 Task: Change  the formatting of the data to Which is Greater than 10 In conditional formating, put the option 'Red Text. 'add another formatting option Format As Table, insert the option Light Gray, Table style light 1 In the sheet   Pinnacle Sales review book
Action: Mouse moved to (45, 169)
Screenshot: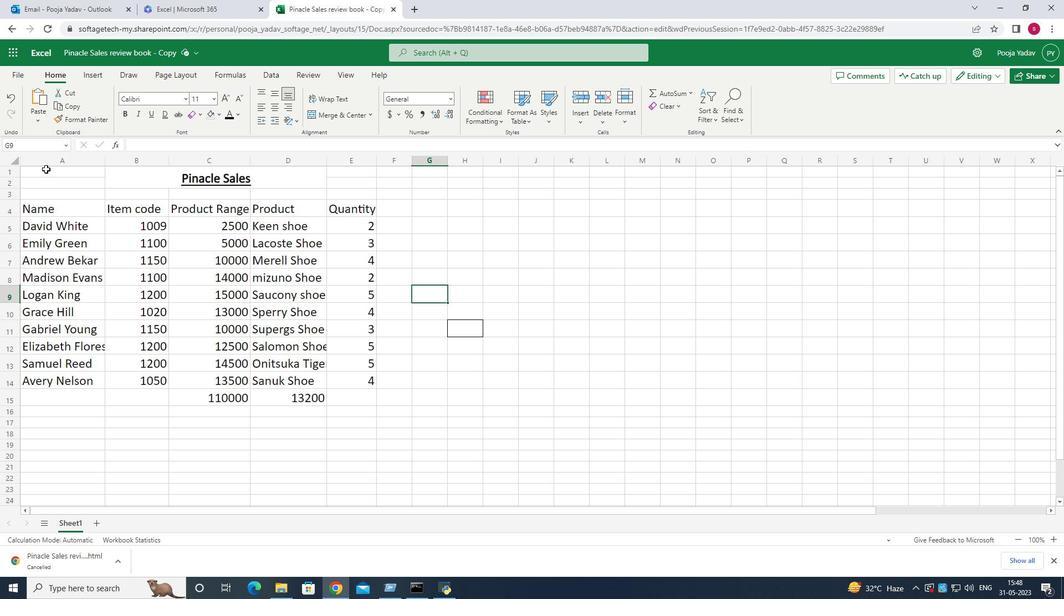 
Action: Mouse pressed left at (45, 169)
Screenshot: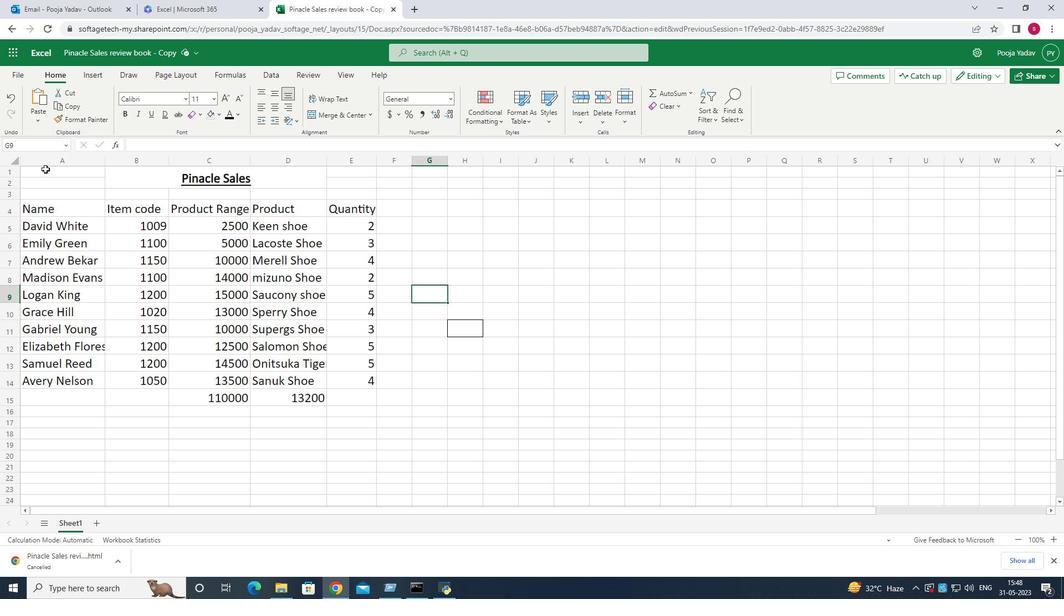 
Action: Mouse moved to (44, 169)
Screenshot: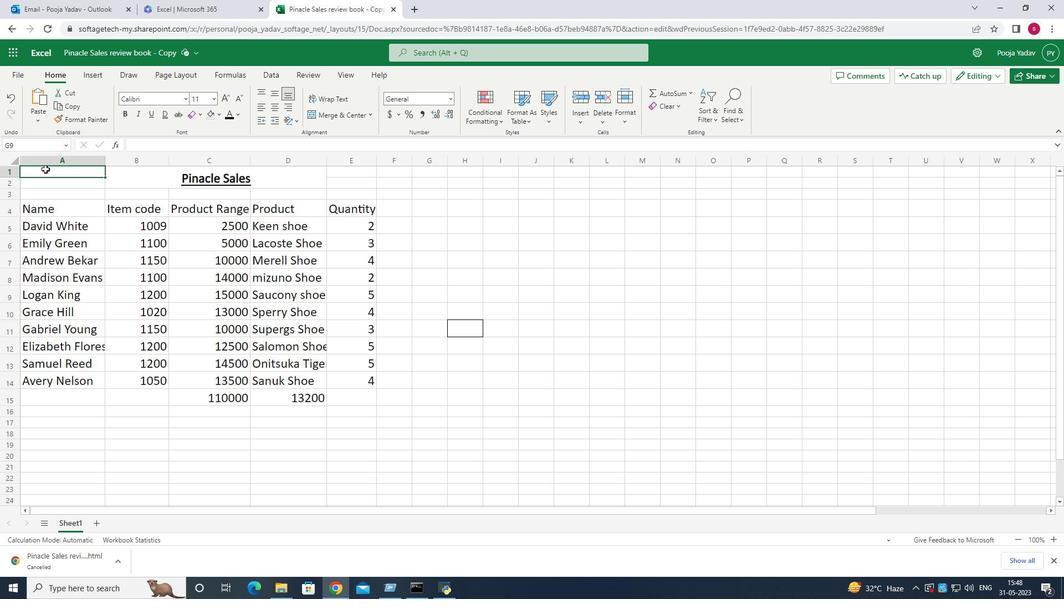 
Action: Mouse pressed left at (44, 169)
Screenshot: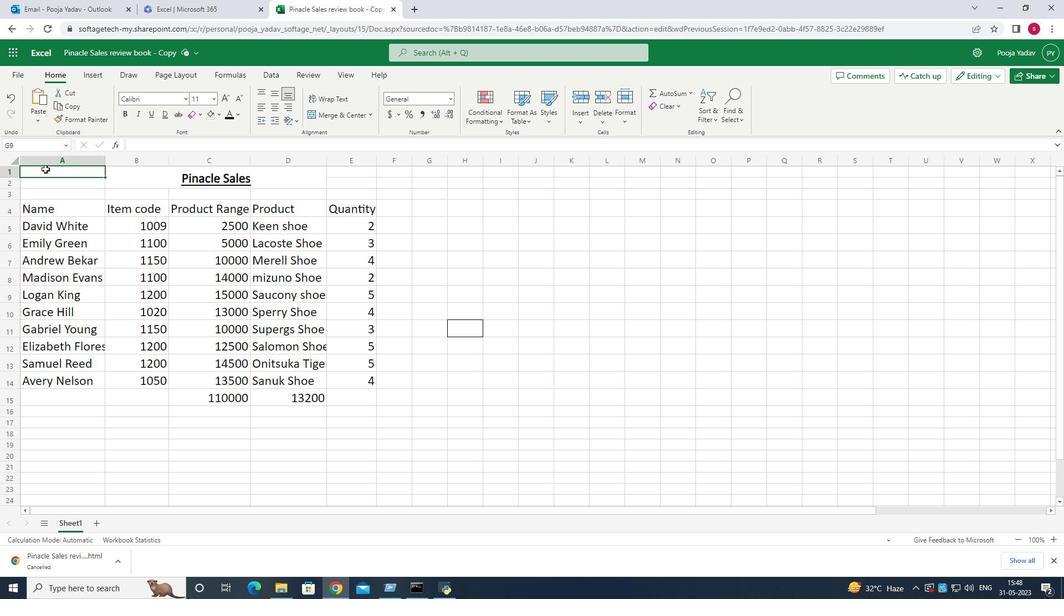 
Action: Mouse moved to (232, 112)
Screenshot: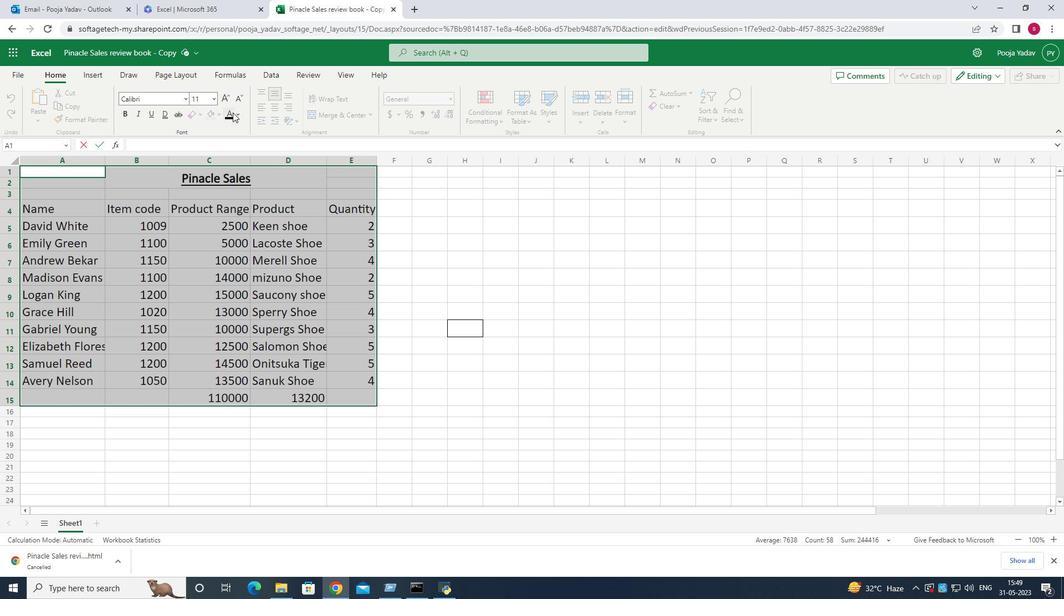 
Action: Mouse pressed left at (232, 112)
Screenshot: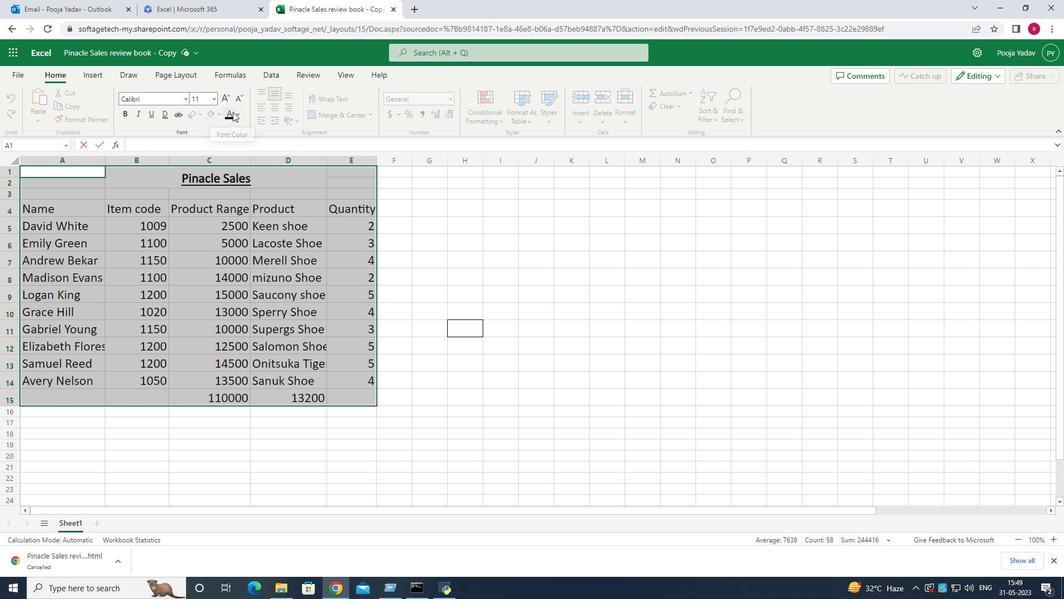 
Action: Mouse moved to (233, 112)
Screenshot: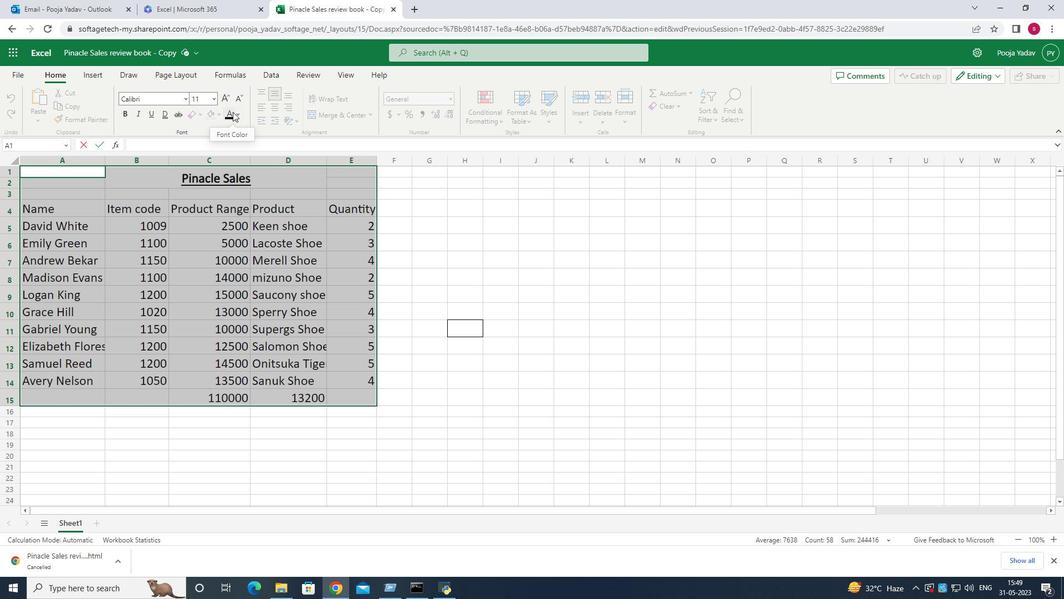 
Action: Mouse pressed left at (233, 112)
Screenshot: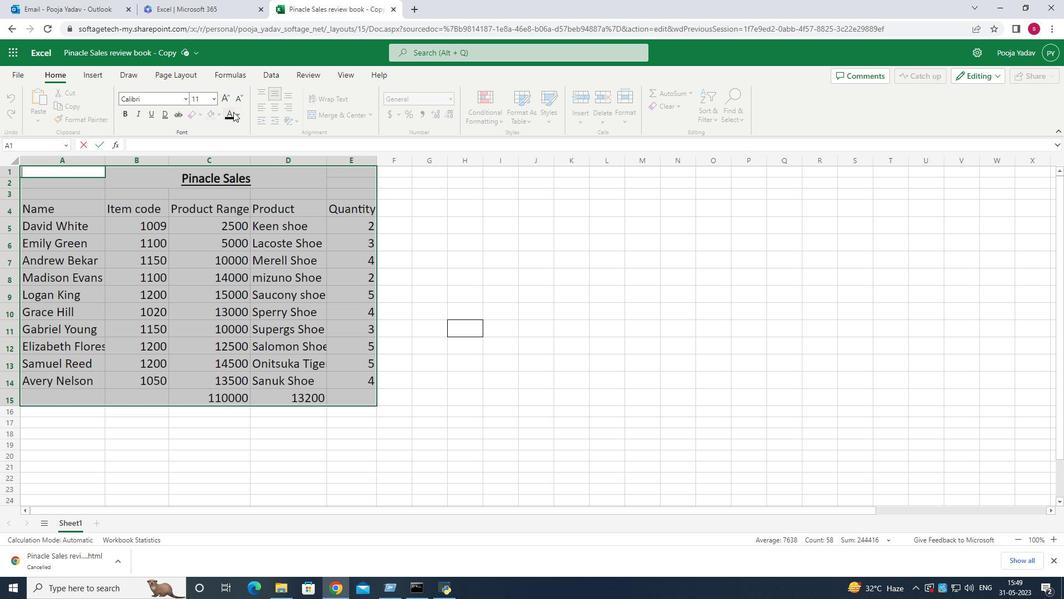 
Action: Mouse pressed left at (233, 112)
Screenshot: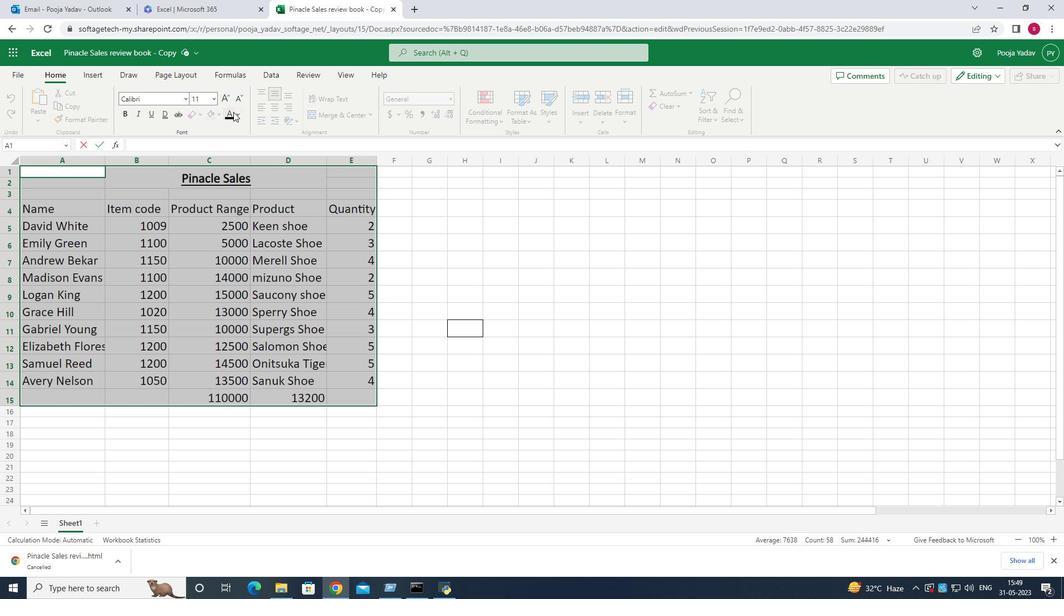 
Action: Mouse moved to (427, 218)
Screenshot: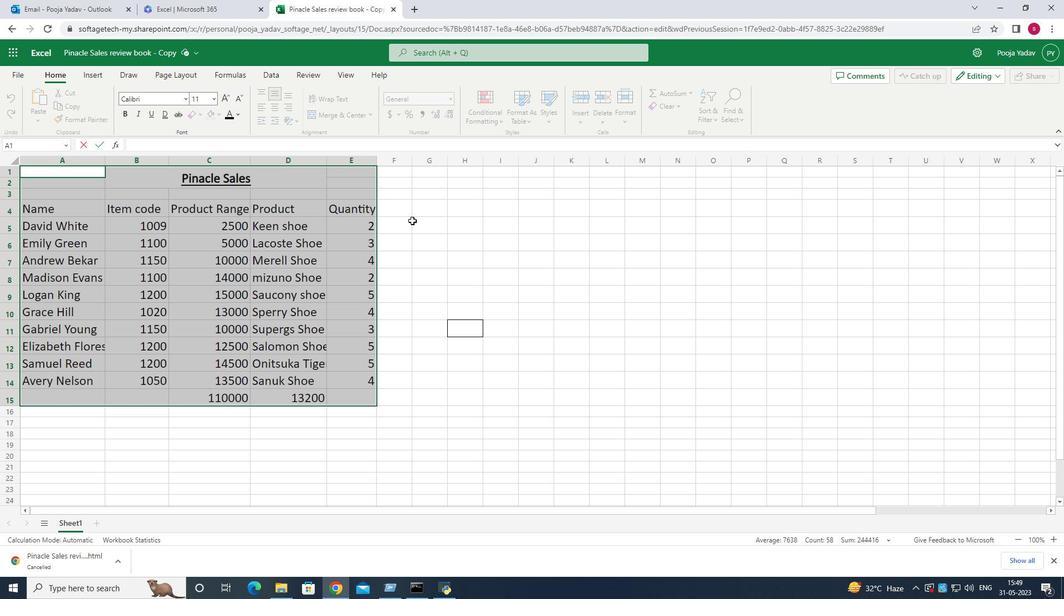 
Action: Mouse pressed left at (427, 218)
Screenshot: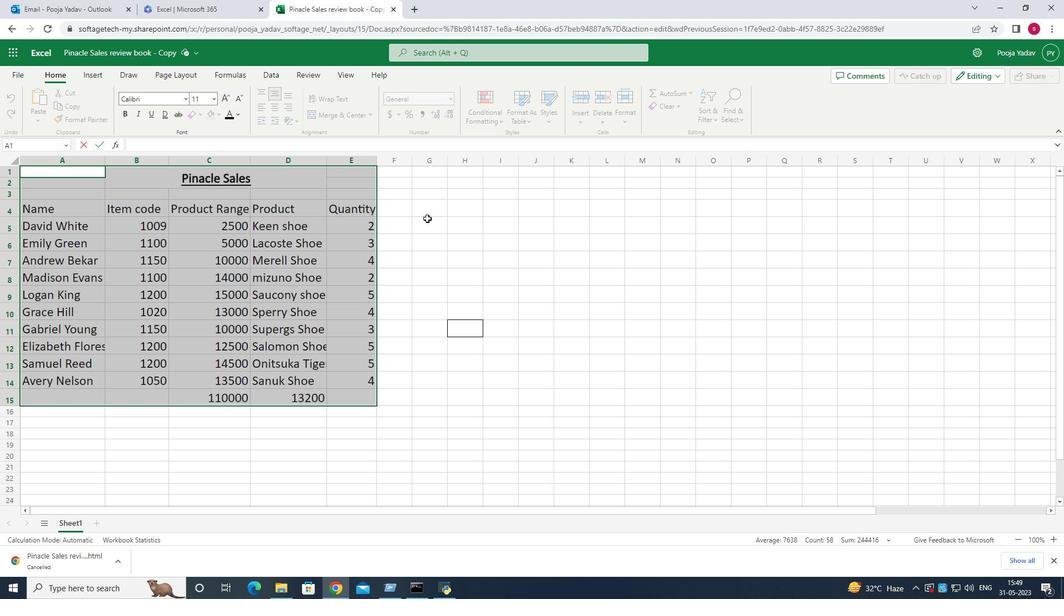 
Action: Mouse moved to (79, 171)
Screenshot: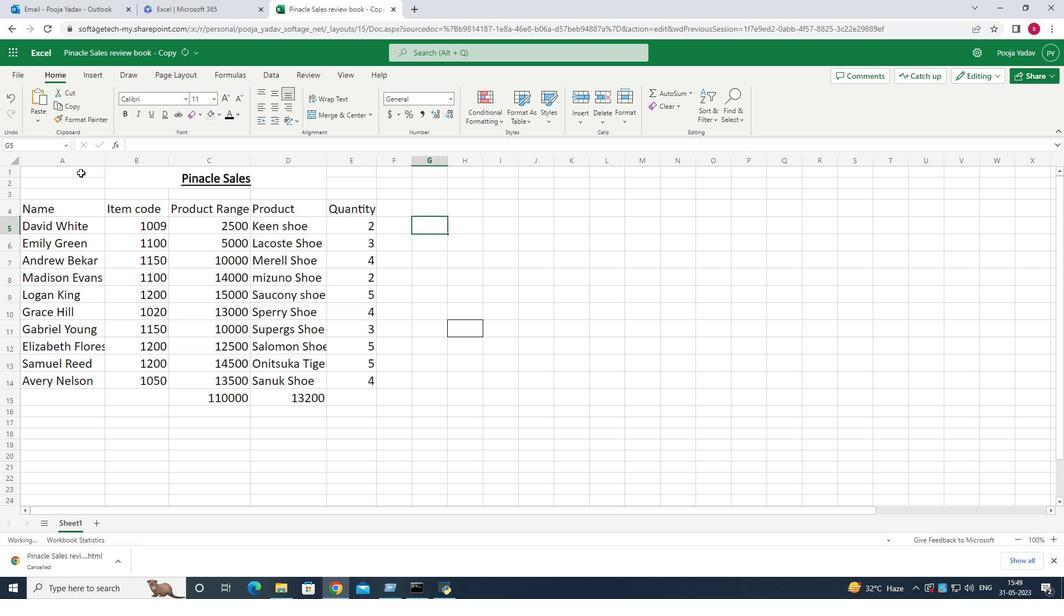 
Action: Mouse pressed left at (79, 171)
Screenshot: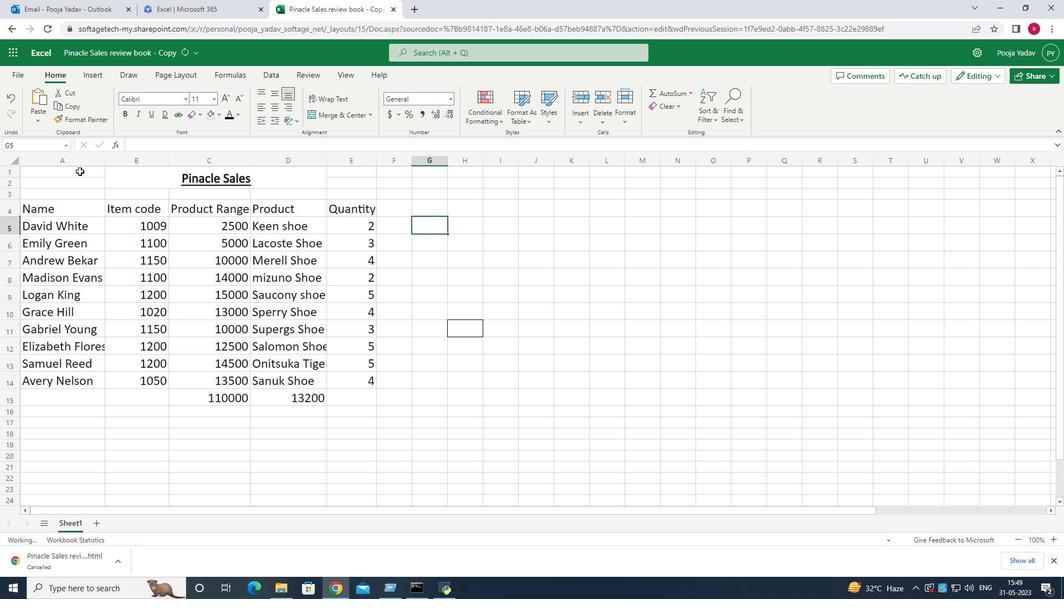 
Action: Mouse moved to (220, 112)
Screenshot: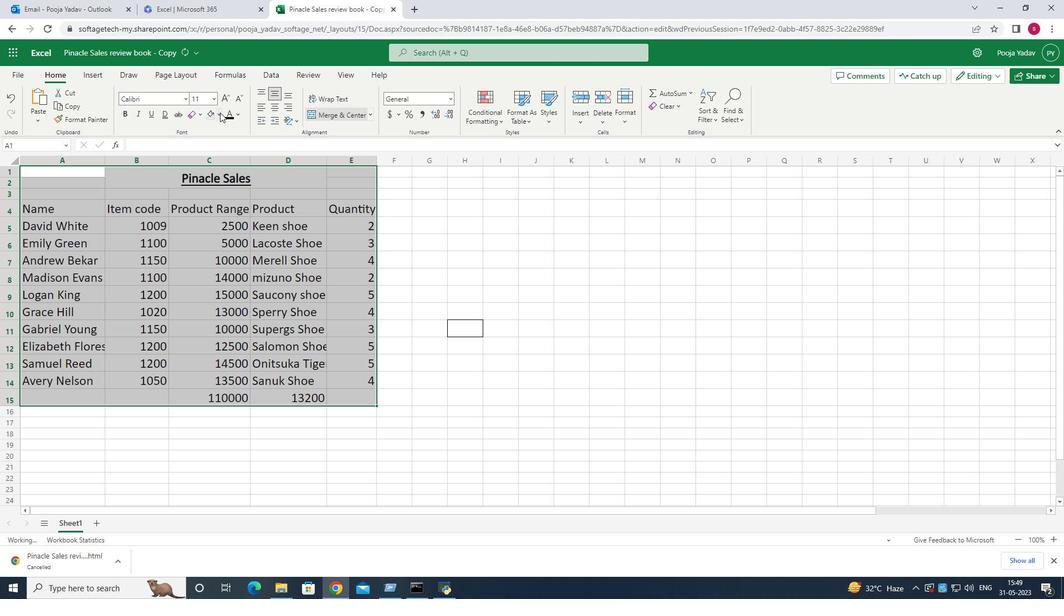 
Action: Mouse pressed left at (220, 112)
Screenshot: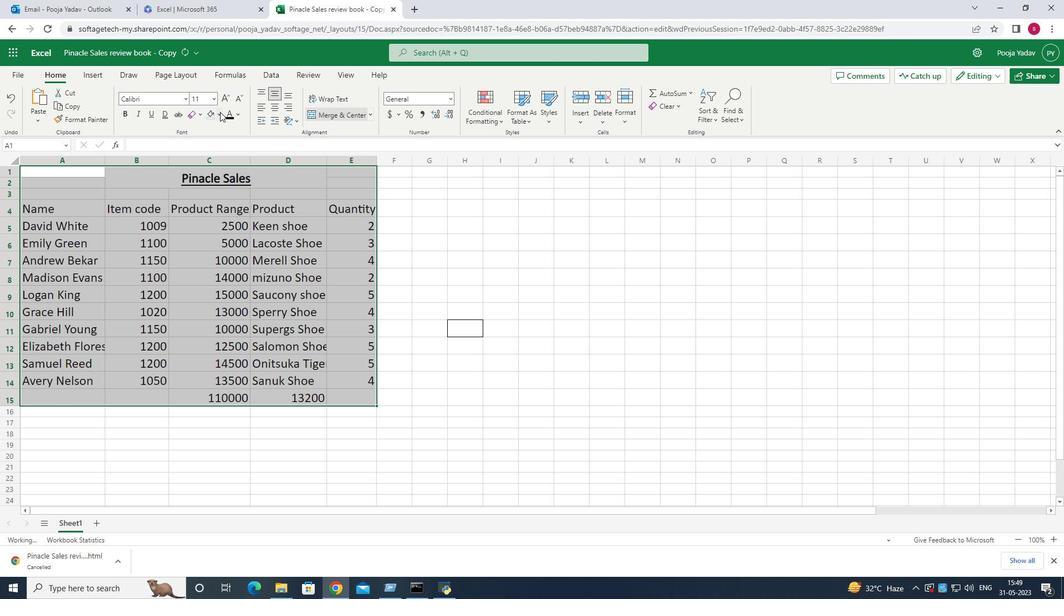 
Action: Mouse moved to (235, 113)
Screenshot: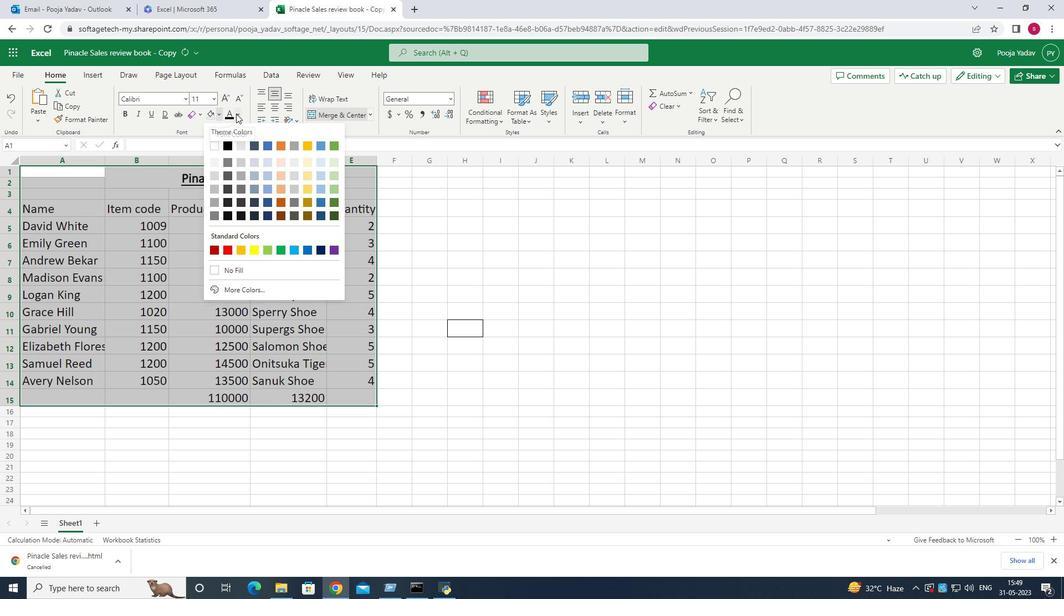 
Action: Mouse pressed left at (235, 113)
Screenshot: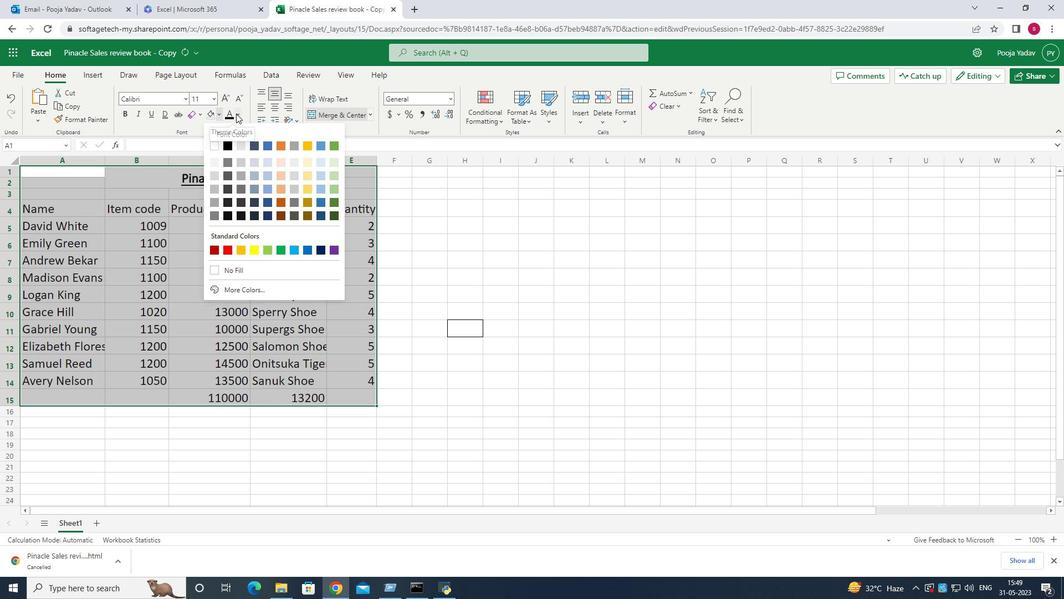 
Action: Mouse moved to (244, 268)
Screenshot: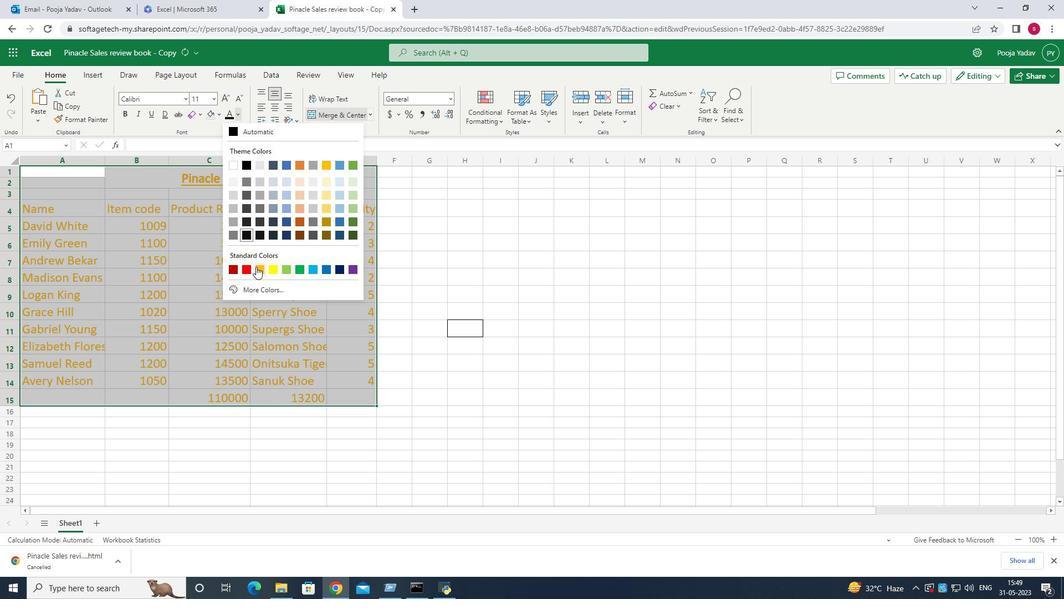 
Action: Mouse pressed left at (244, 268)
Screenshot: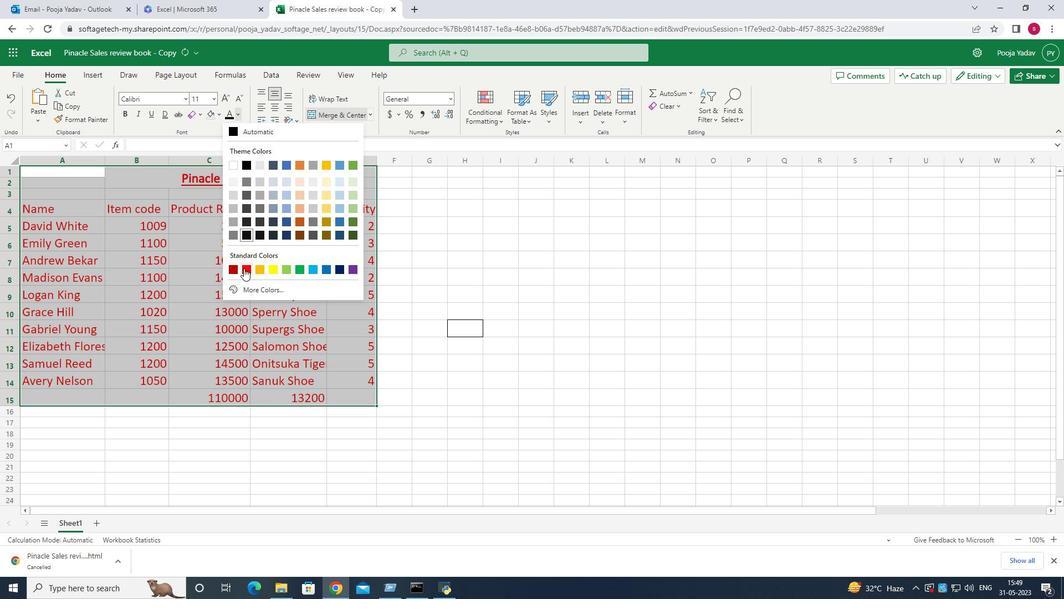 
Action: Mouse moved to (197, 113)
Screenshot: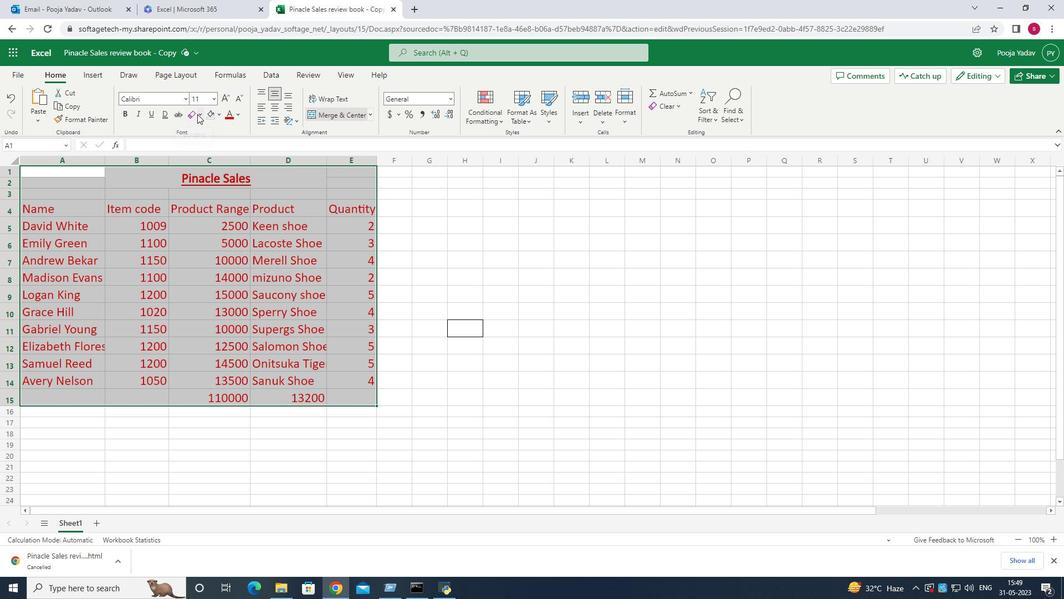 
Action: Mouse pressed left at (197, 113)
Screenshot: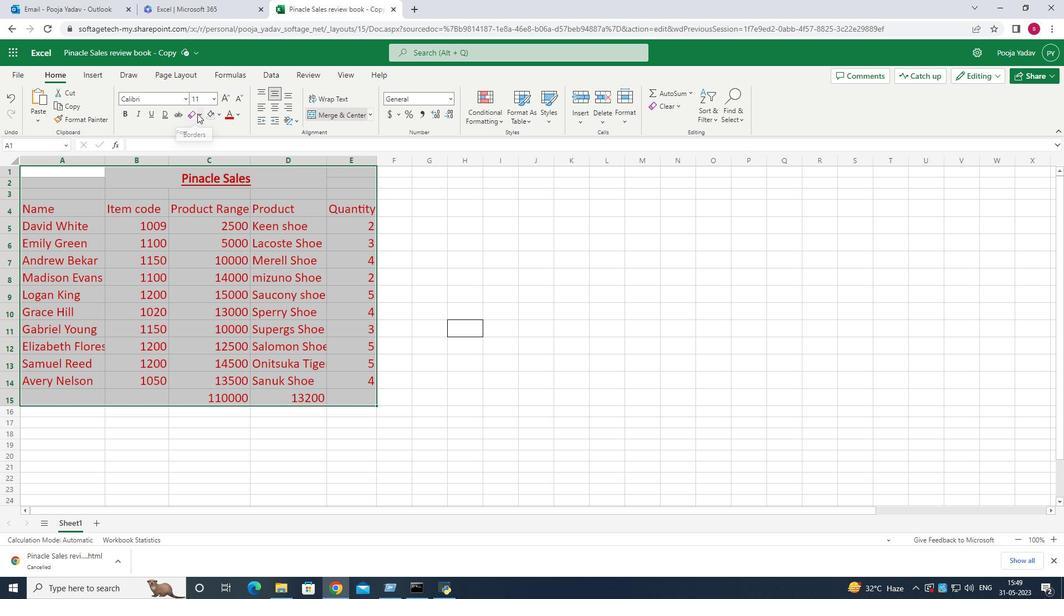 
Action: Mouse moved to (377, 135)
Screenshot: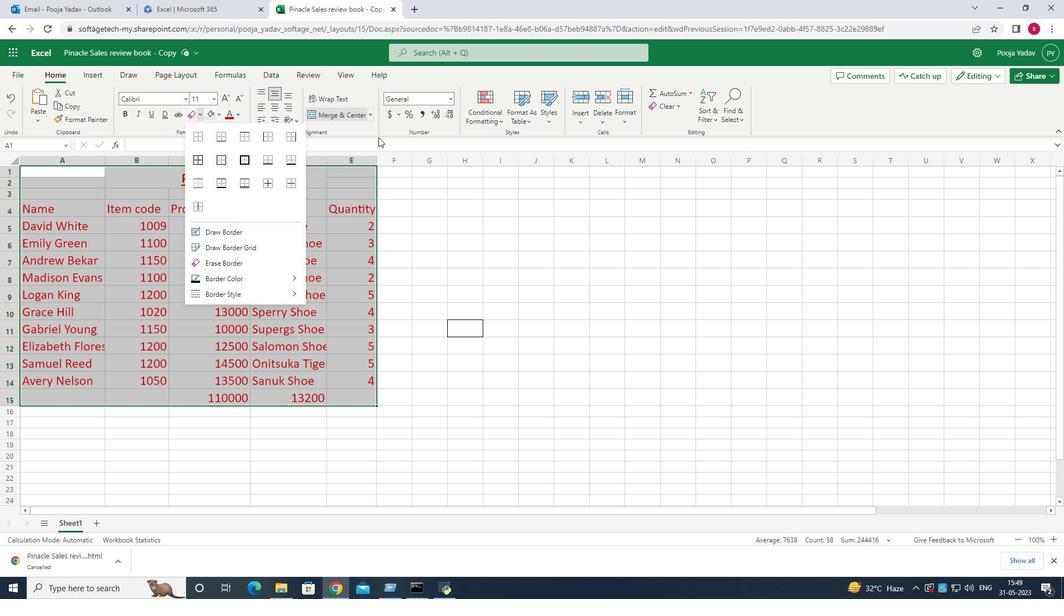 
Action: Mouse pressed left at (377, 135)
Screenshot: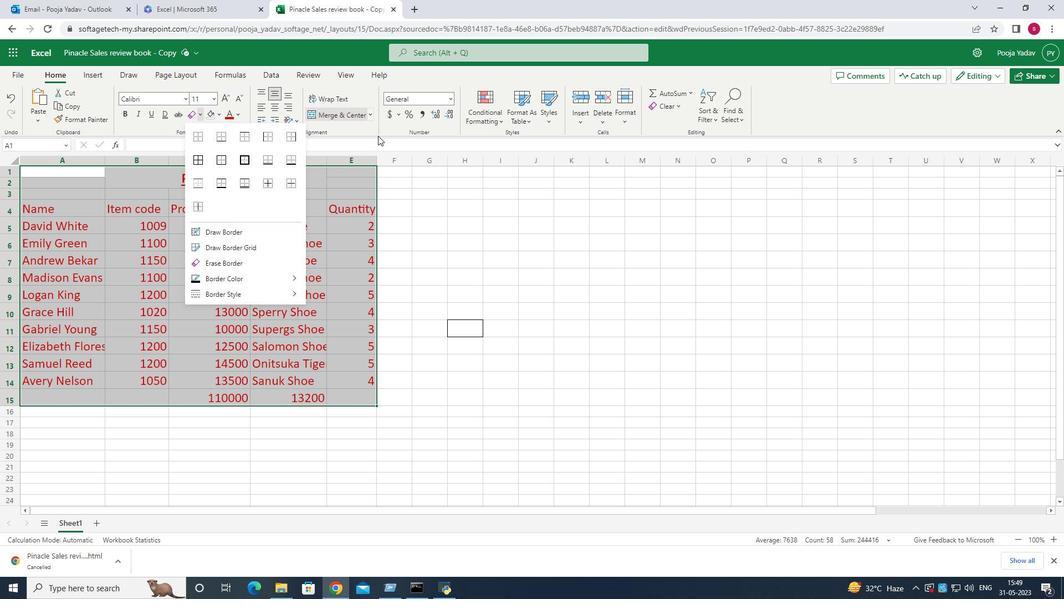 
Action: Mouse moved to (201, 111)
Screenshot: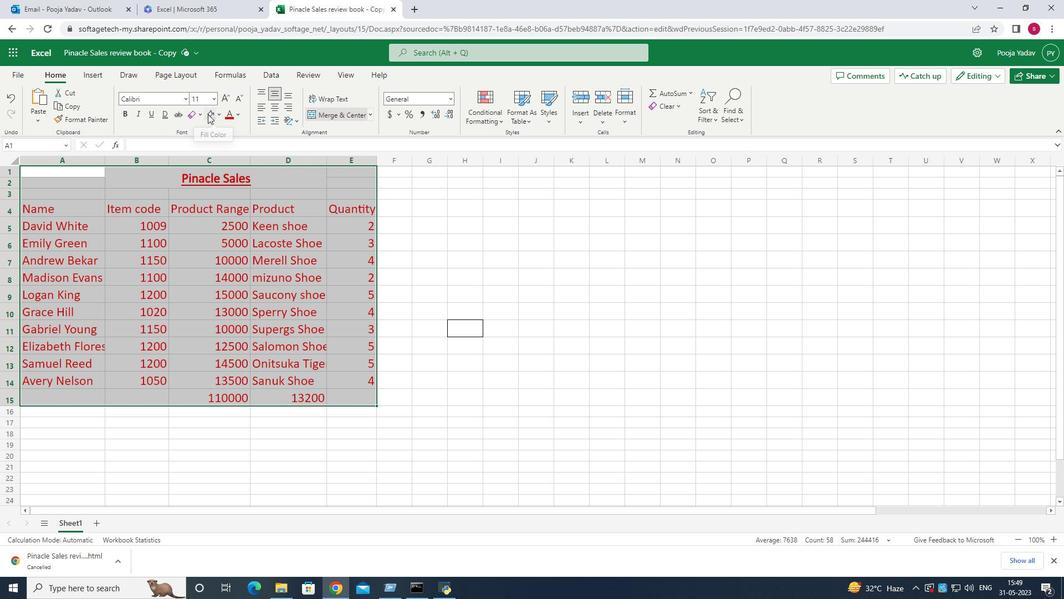 
Action: Mouse pressed left at (201, 111)
Screenshot: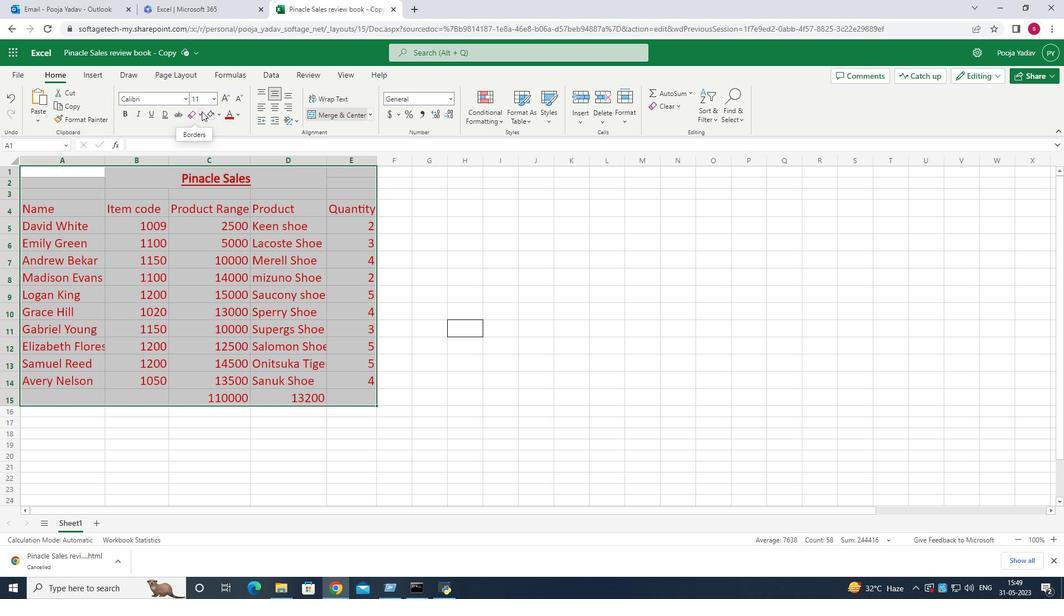 
Action: Mouse moved to (341, 137)
Screenshot: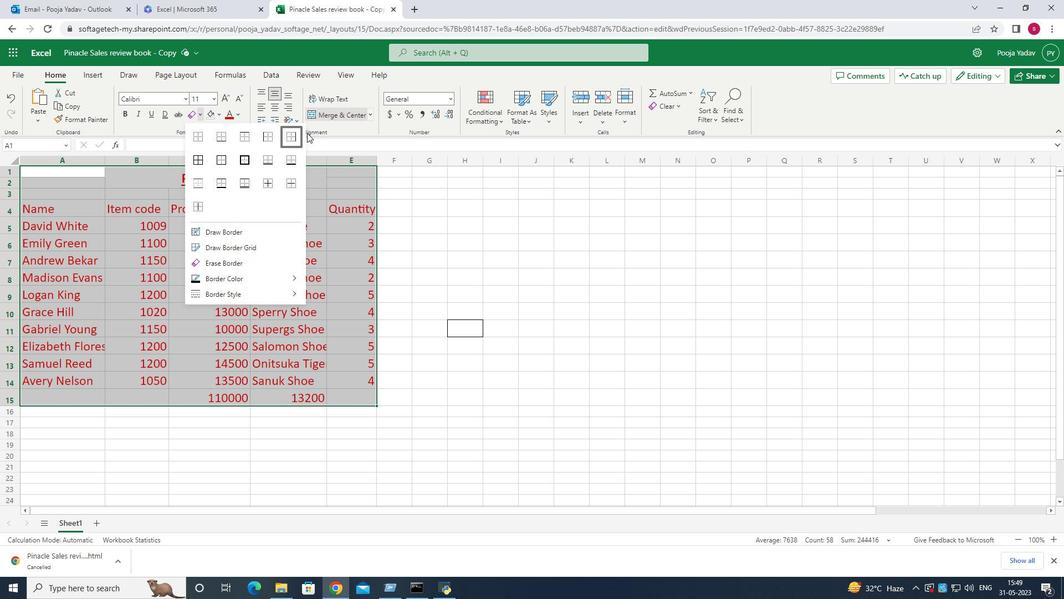 
Action: Mouse pressed left at (341, 137)
Screenshot: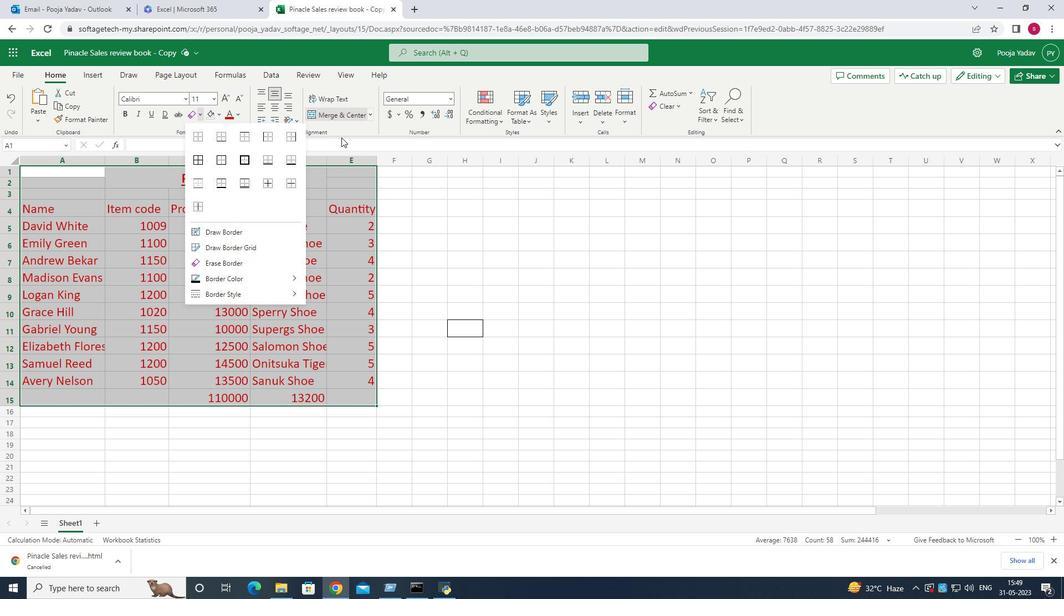 
Action: Mouse moved to (215, 114)
Screenshot: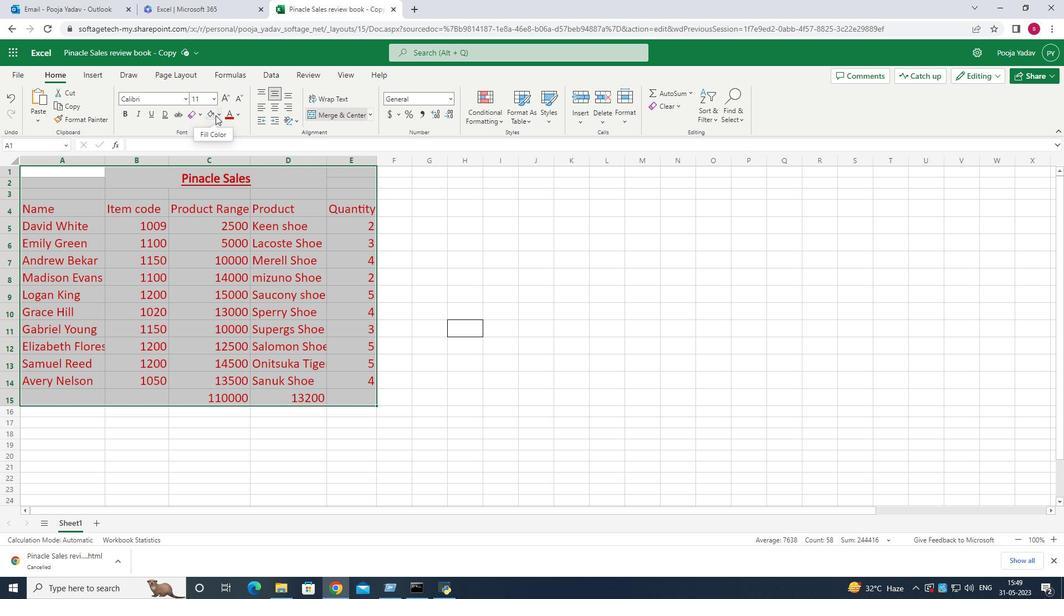 
Action: Mouse pressed left at (215, 114)
Screenshot: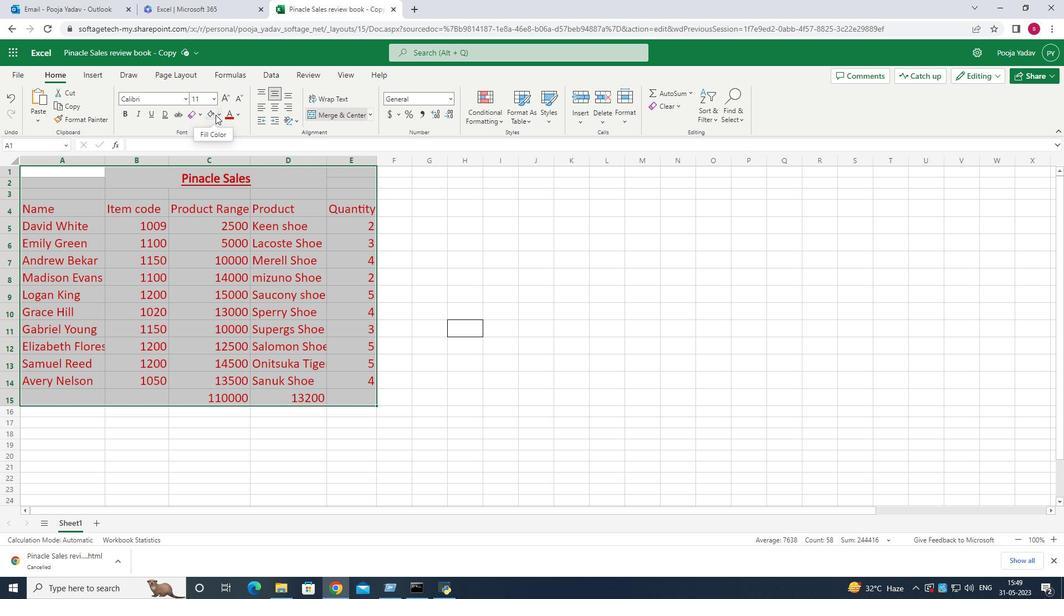 
Action: Mouse moved to (212, 173)
Screenshot: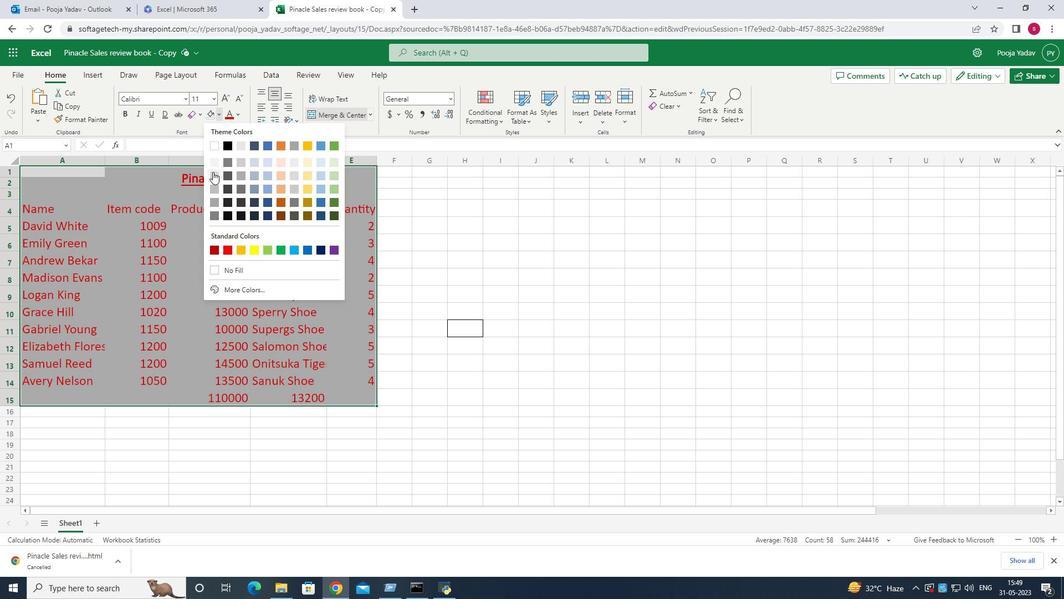 
Action: Mouse pressed left at (212, 173)
Screenshot: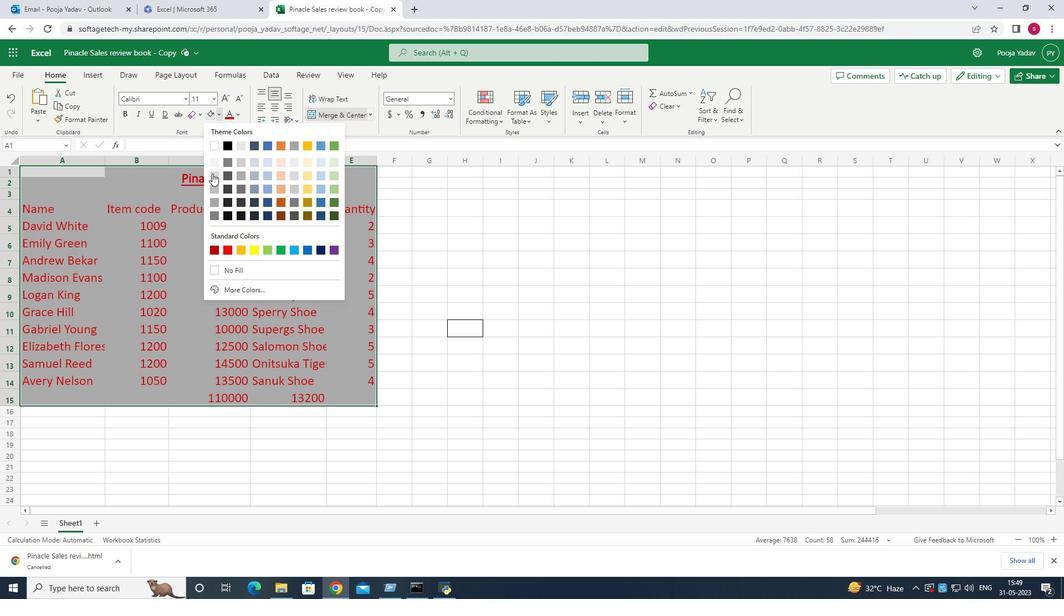 
Action: Mouse moved to (217, 111)
Screenshot: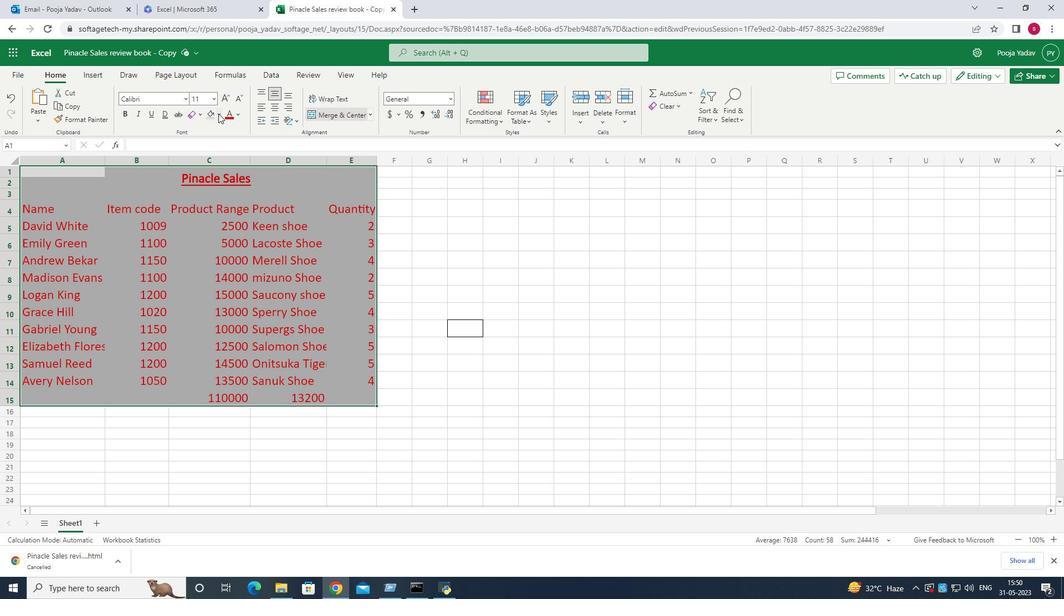 
Action: Mouse pressed left at (217, 111)
Screenshot: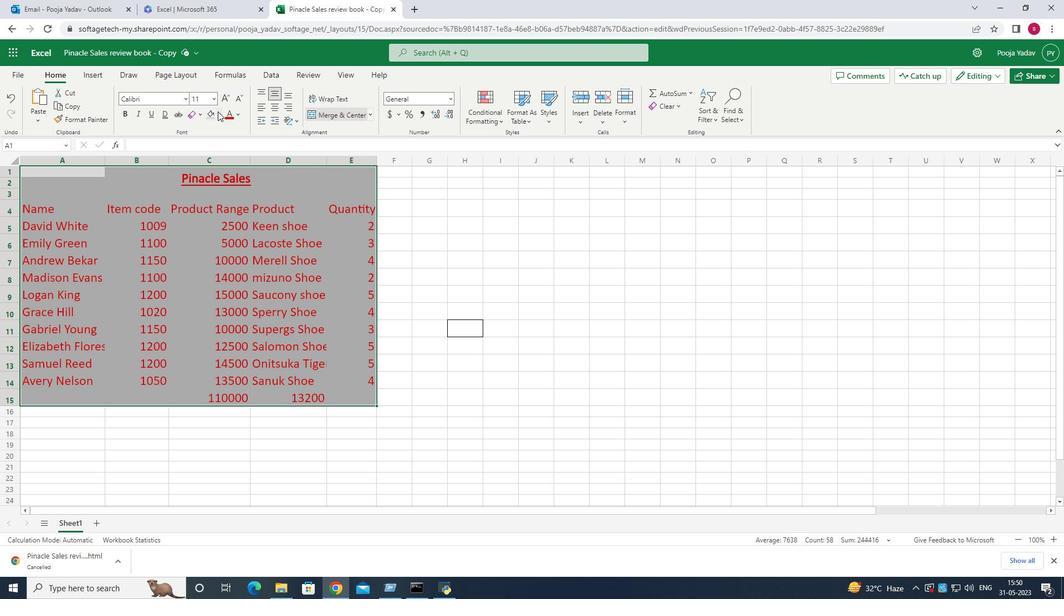 
Action: Mouse moved to (217, 160)
Screenshot: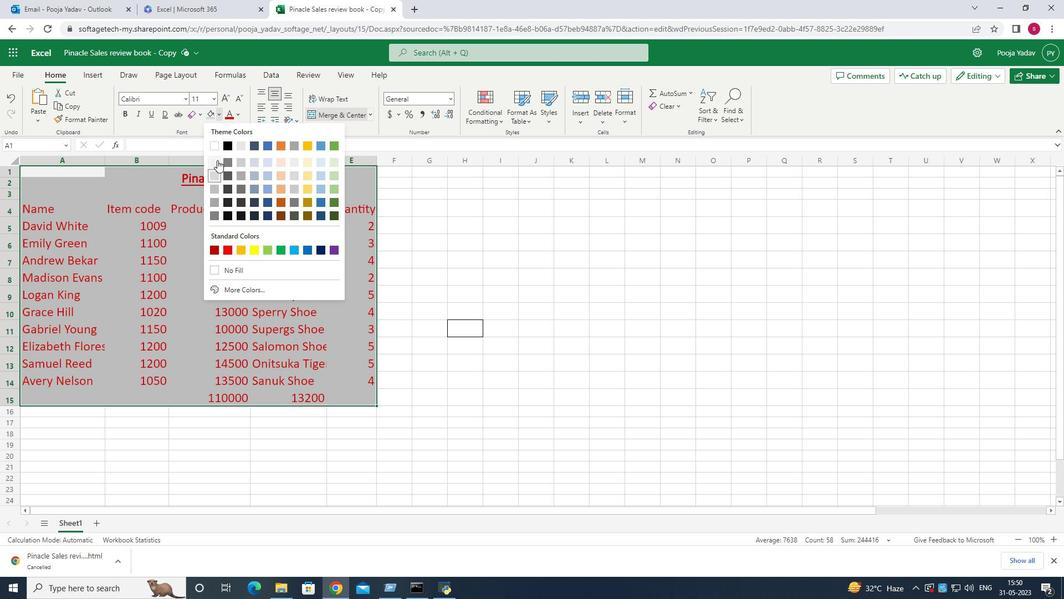 
Action: Mouse pressed left at (217, 160)
Screenshot: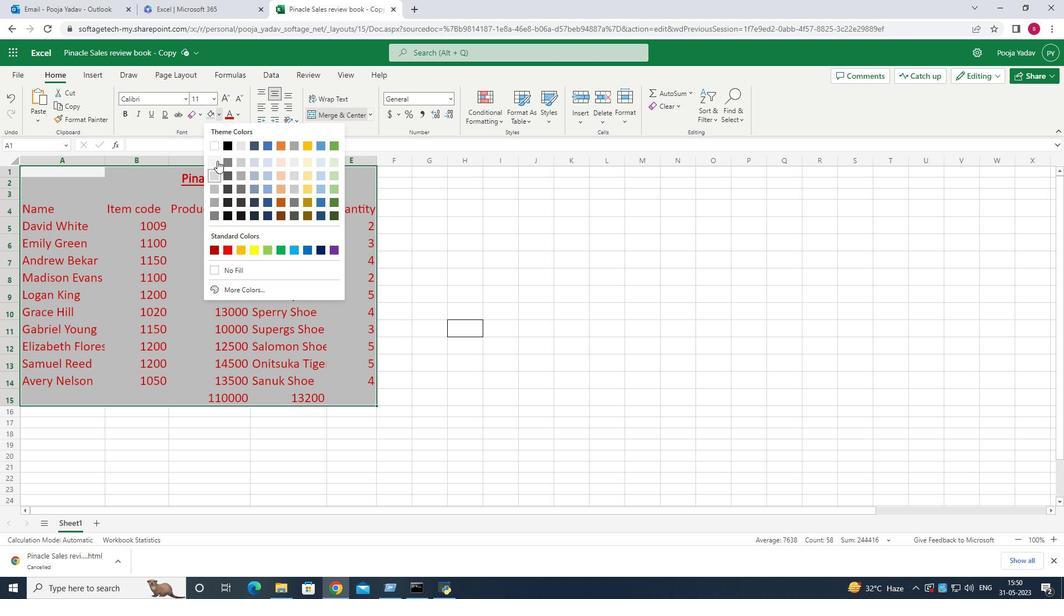 
Action: Mouse moved to (287, 189)
Screenshot: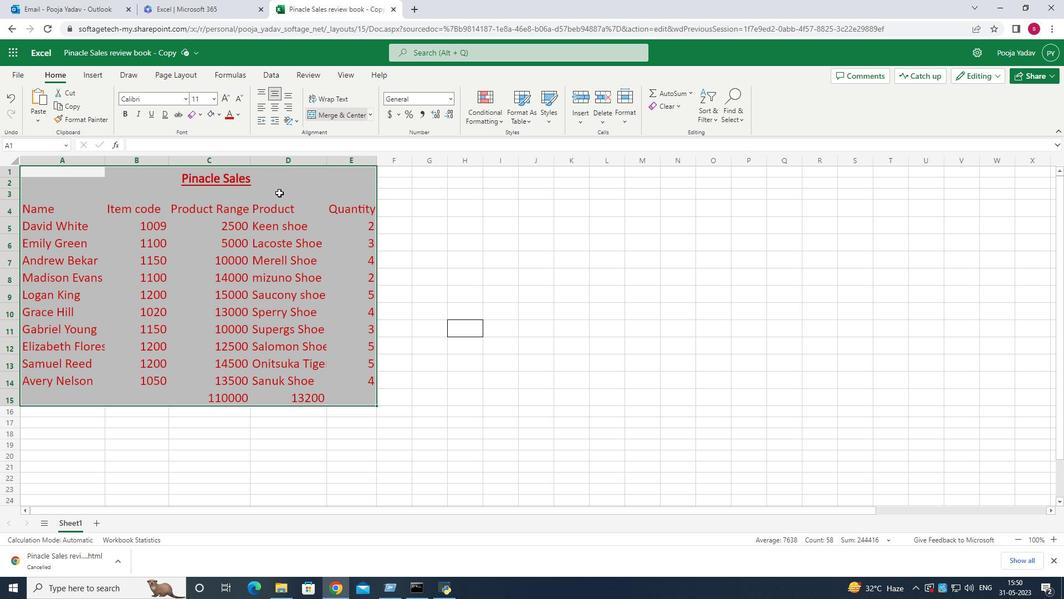 
Action: Mouse pressed left at (287, 189)
Screenshot: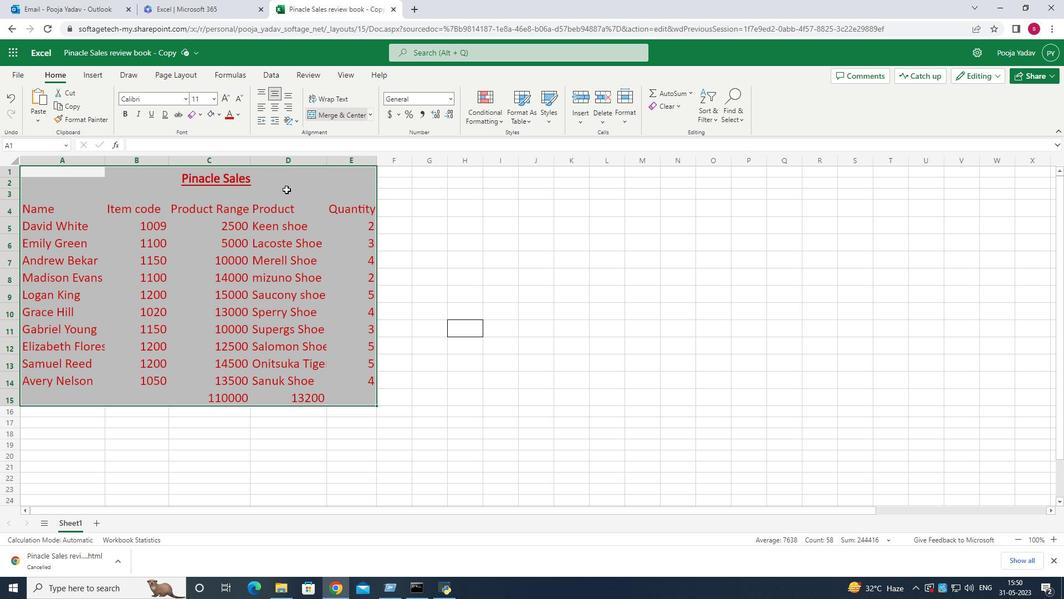 
Action: Mouse moved to (216, 194)
Screenshot: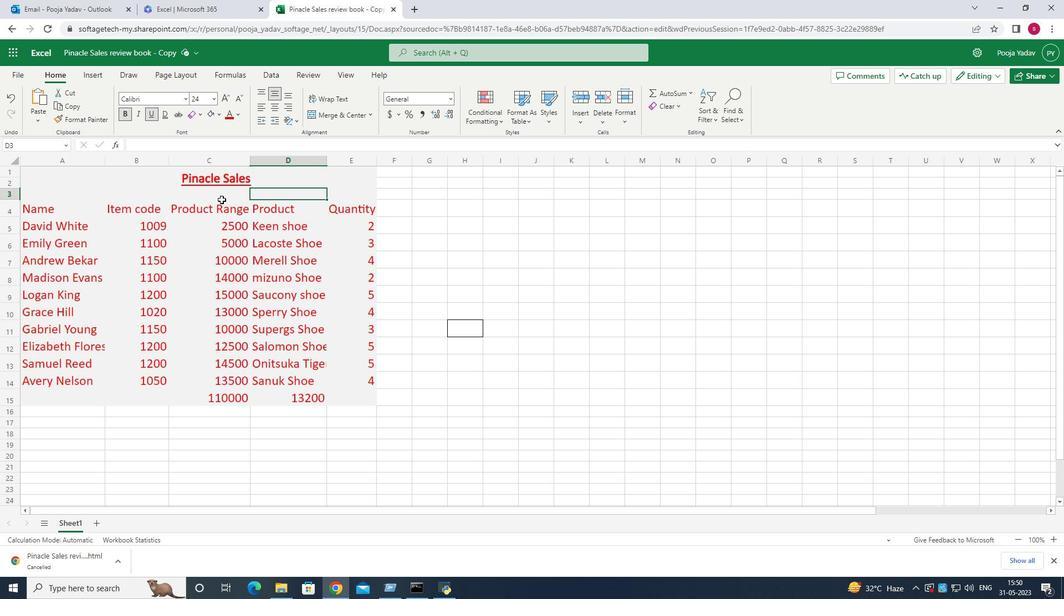
Action: Mouse pressed left at (216, 194)
Screenshot: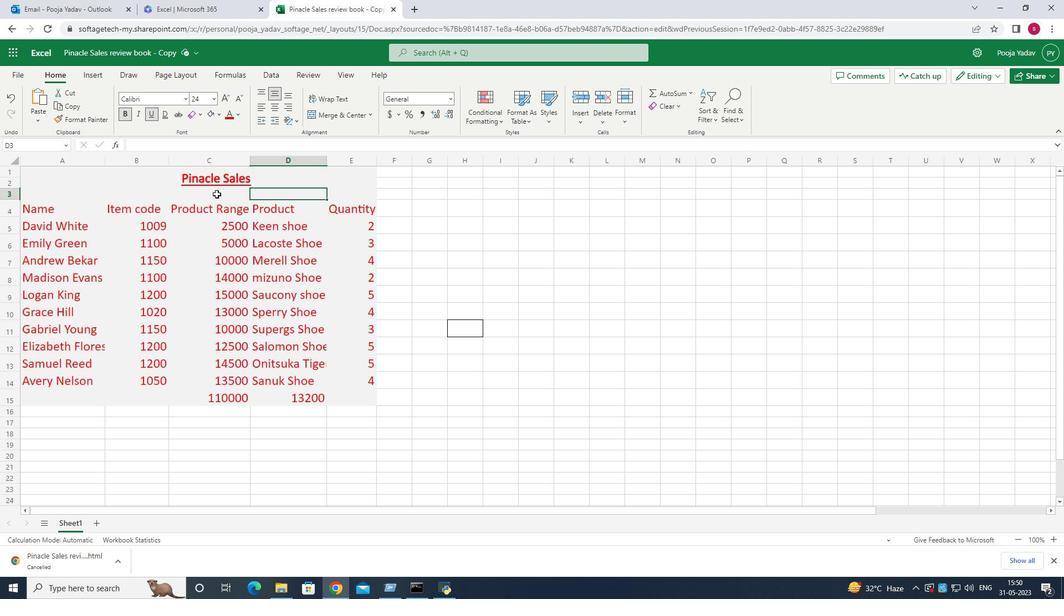 
Action: Mouse moved to (68, 176)
Screenshot: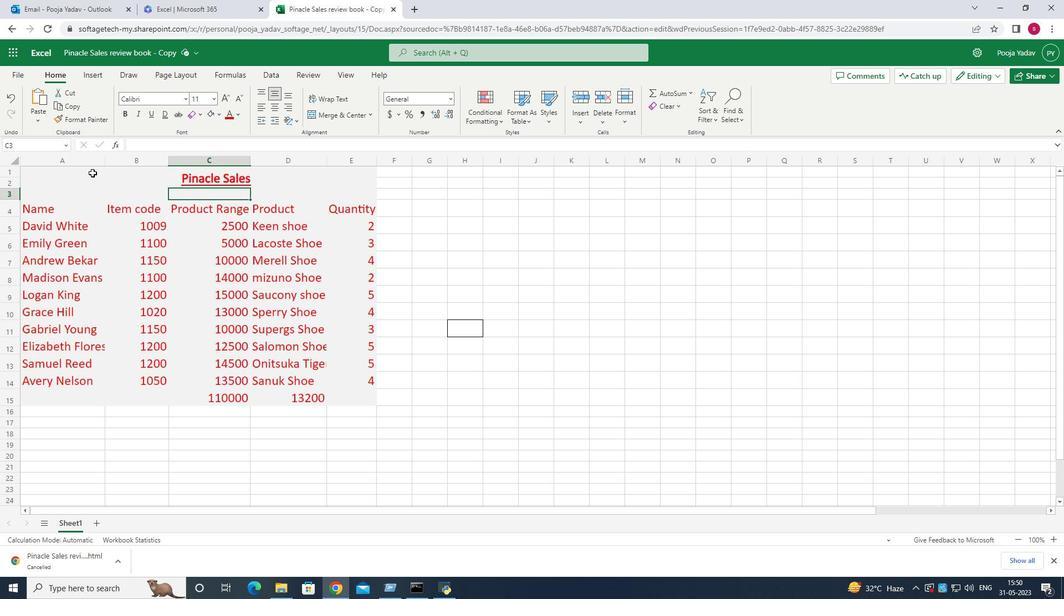 
Action: Mouse pressed left at (68, 176)
Screenshot: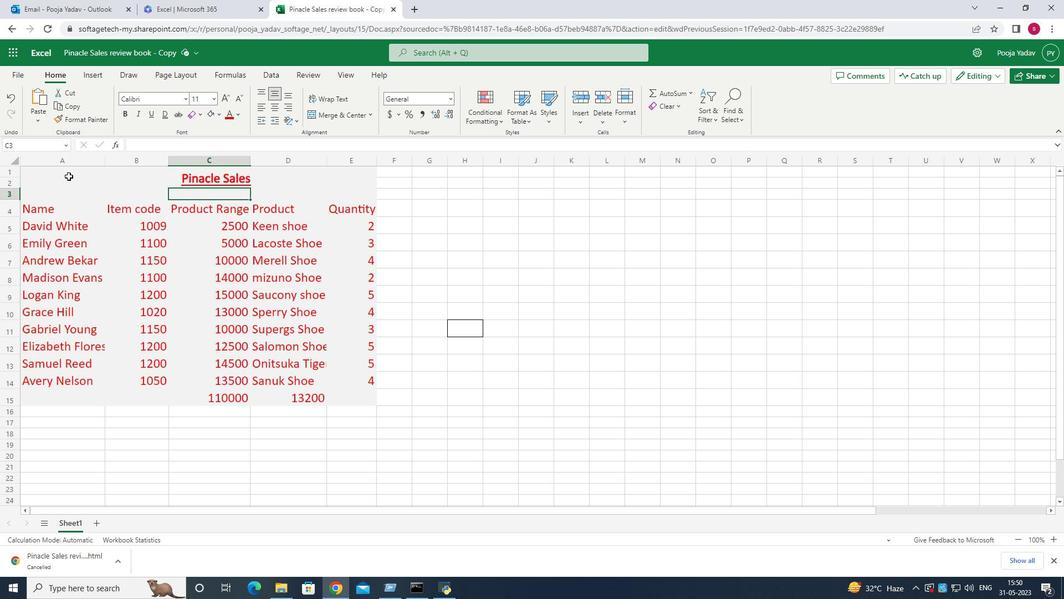 
Action: Mouse pressed left at (68, 176)
Screenshot: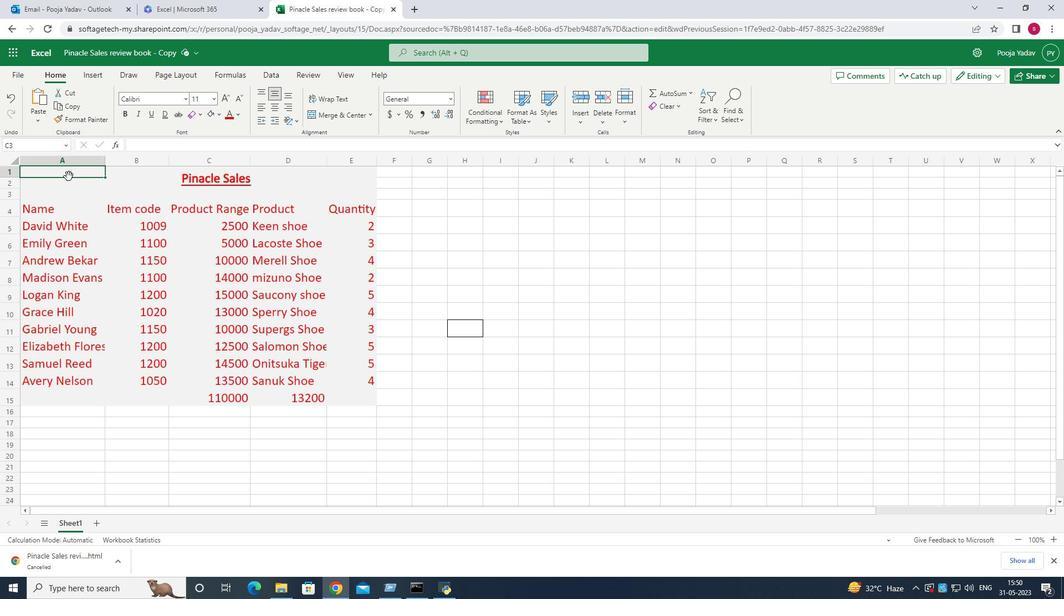 
Action: Mouse pressed left at (68, 176)
Screenshot: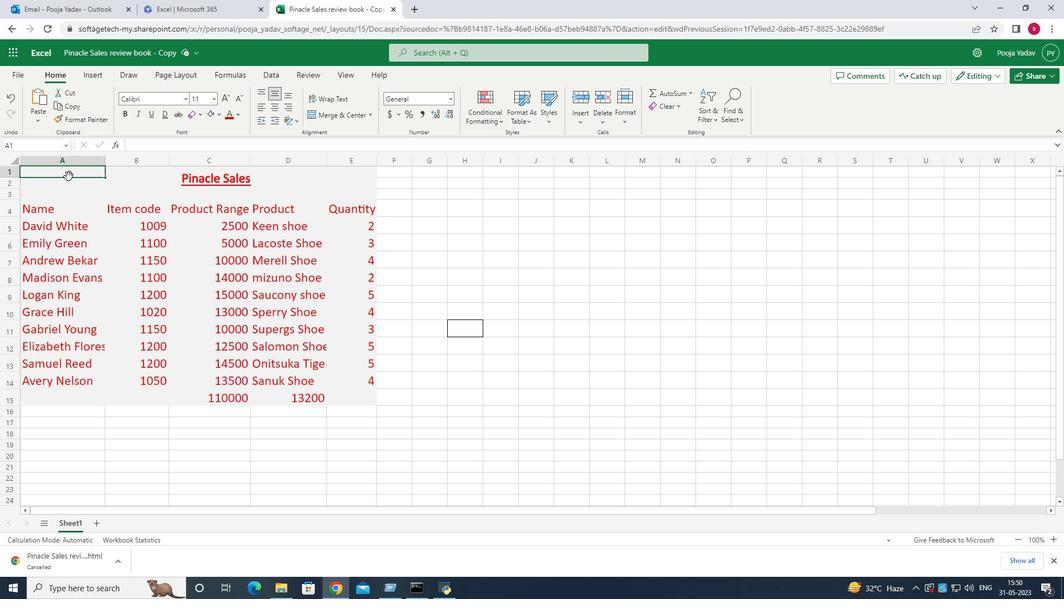
Action: Mouse moved to (92, 175)
Screenshot: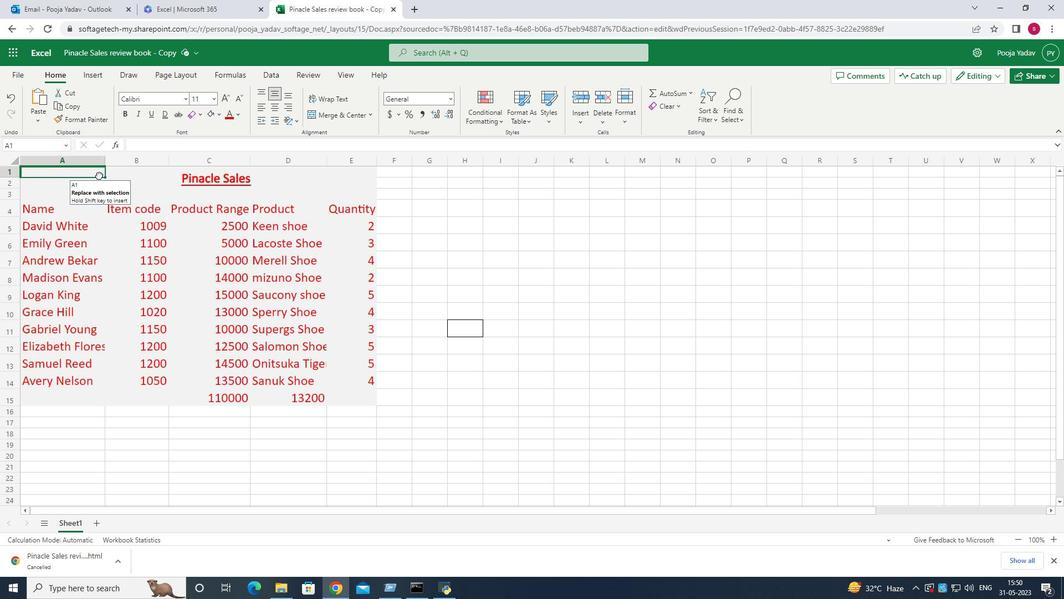 
Action: Mouse pressed left at (92, 175)
Screenshot: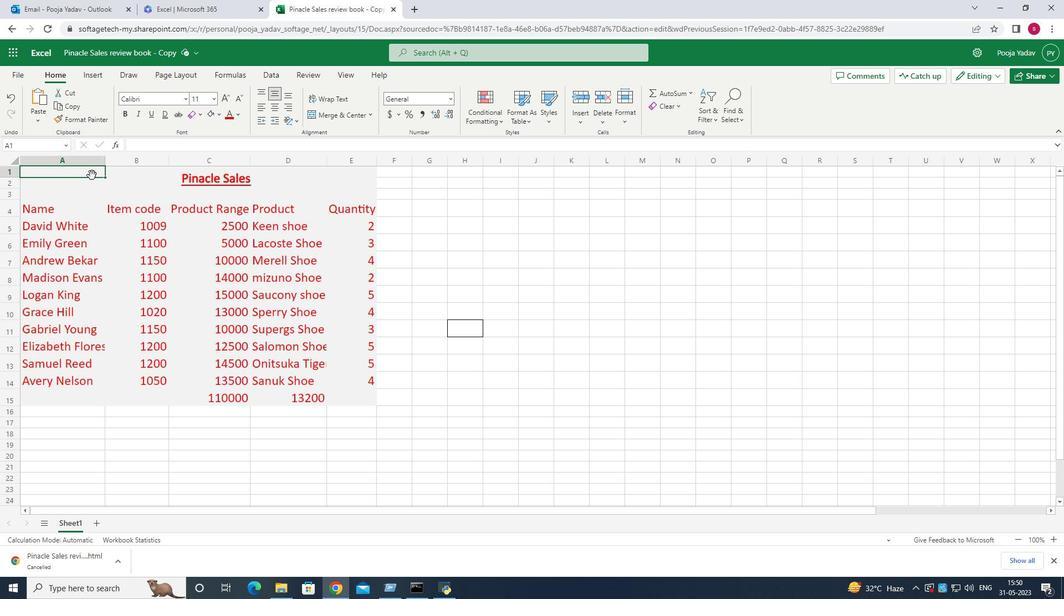 
Action: Mouse moved to (464, 271)
Screenshot: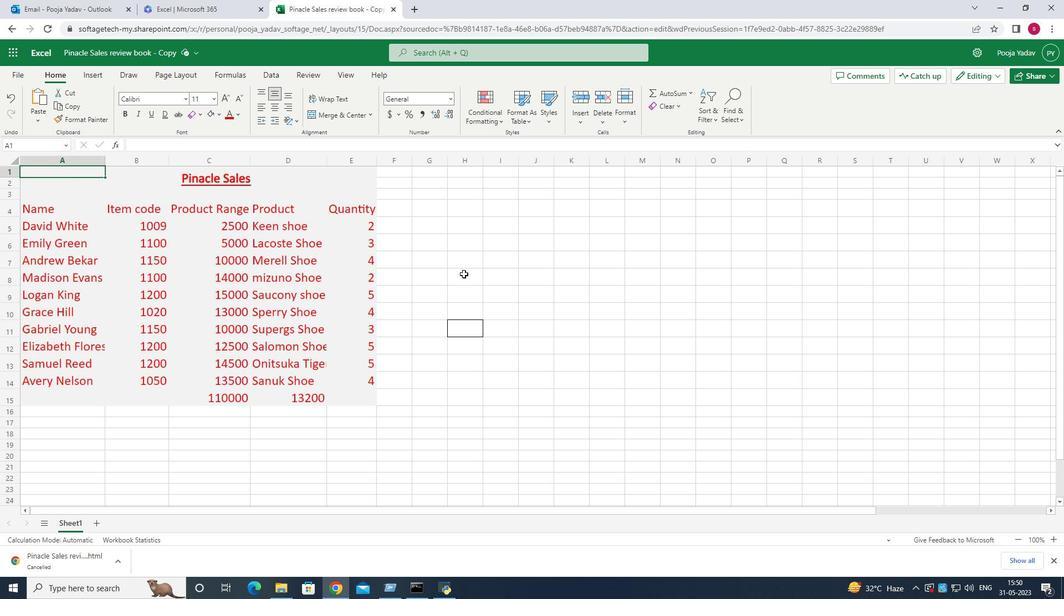 
Action: Mouse pressed left at (464, 271)
Screenshot: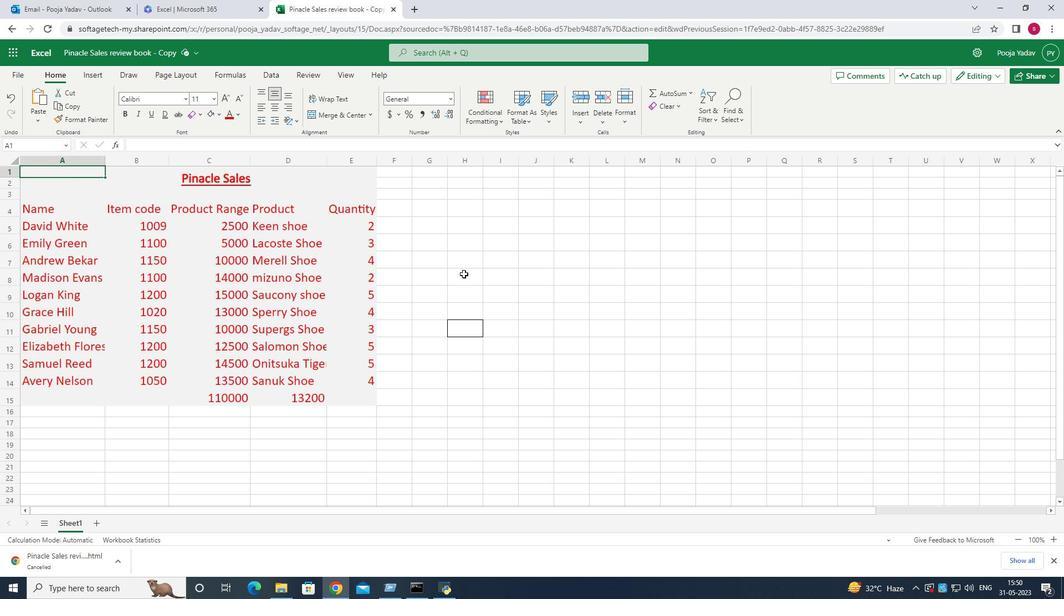 
Action: Mouse moved to (48, 161)
Screenshot: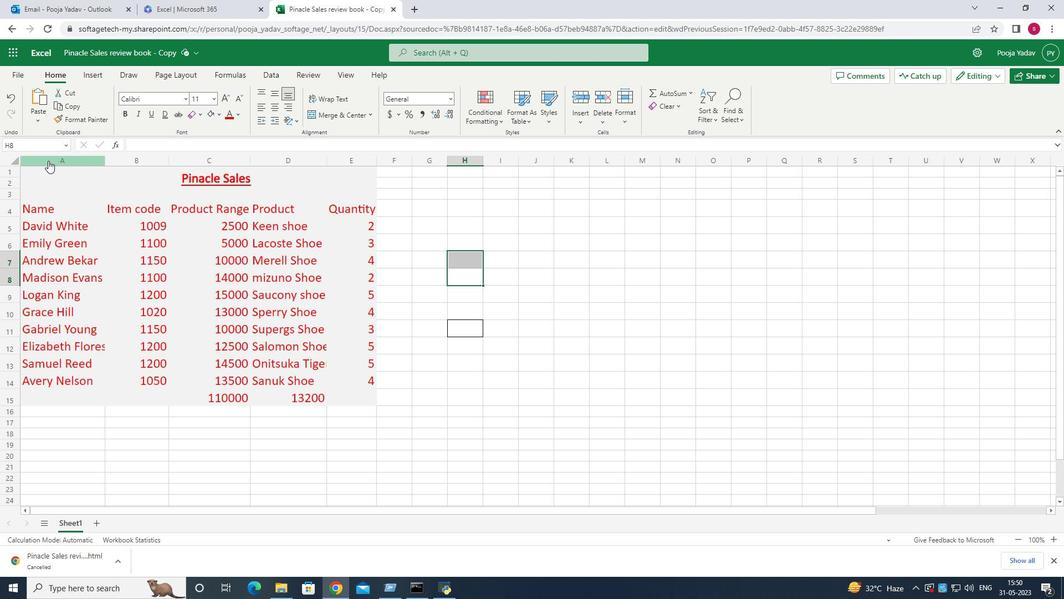
Action: Mouse pressed left at (48, 161)
Screenshot: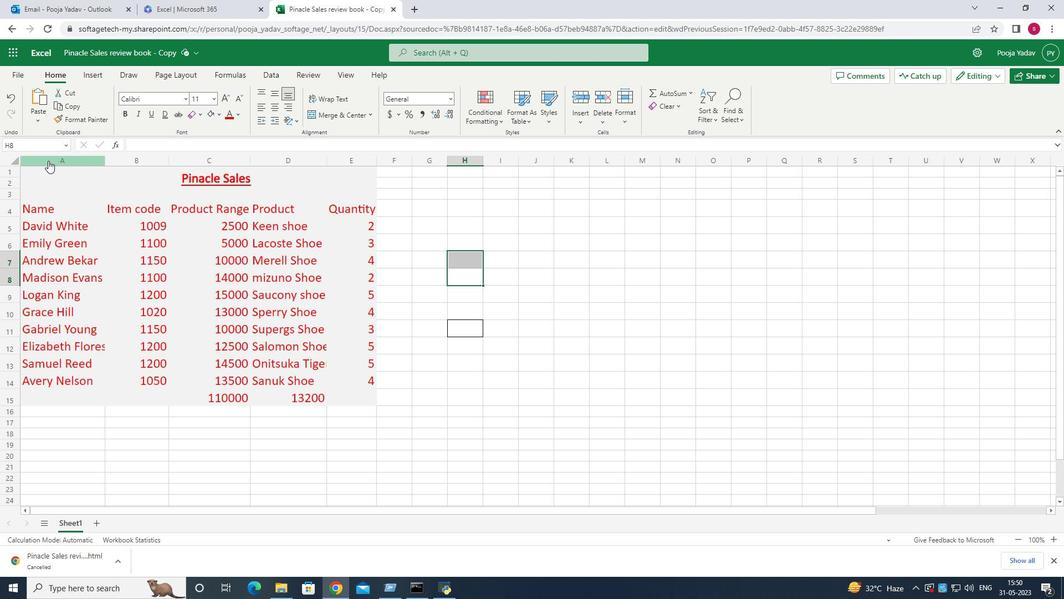 
Action: Mouse moved to (343, 184)
Screenshot: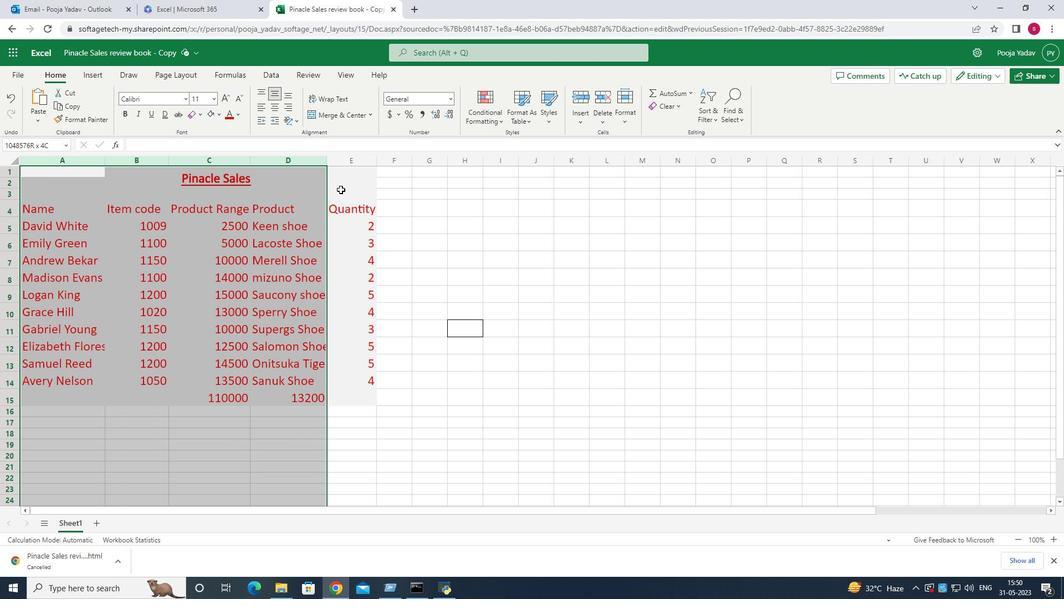 
Action: Mouse pressed left at (343, 184)
Screenshot: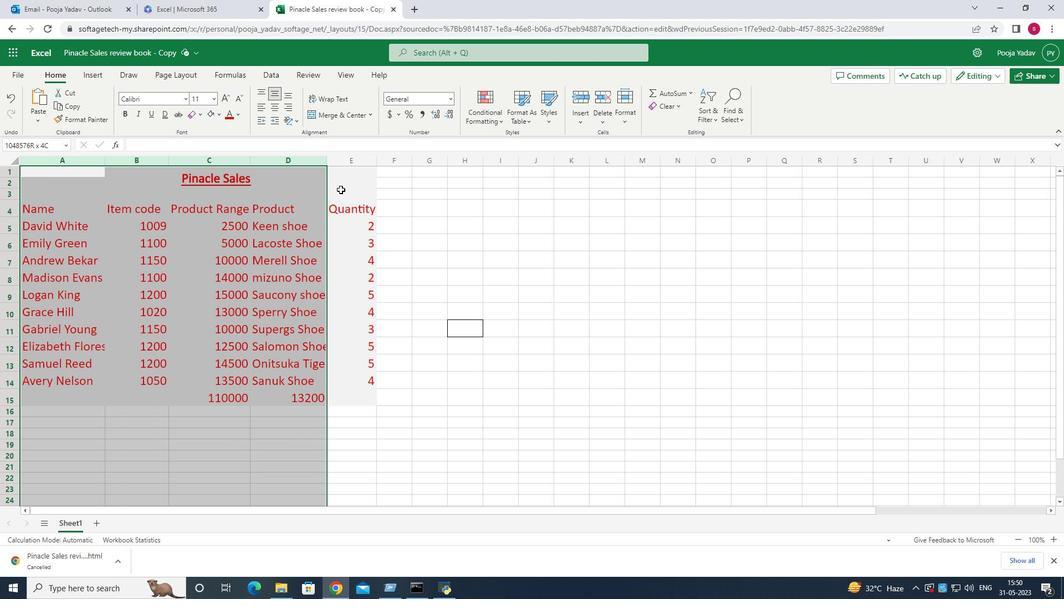 
Action: Mouse moved to (426, 205)
Screenshot: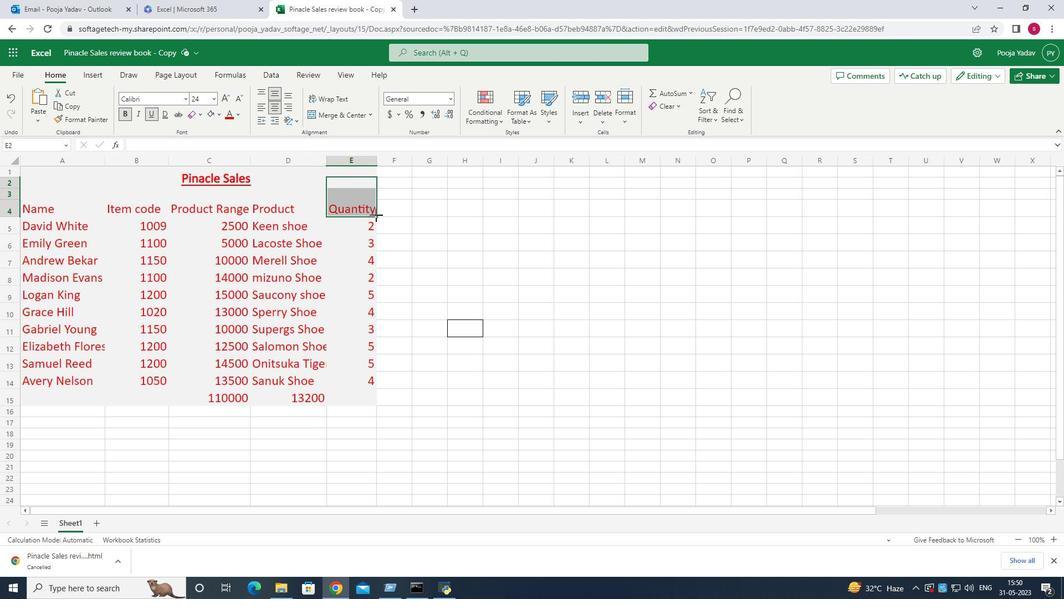 
Action: Mouse pressed left at (426, 205)
Screenshot: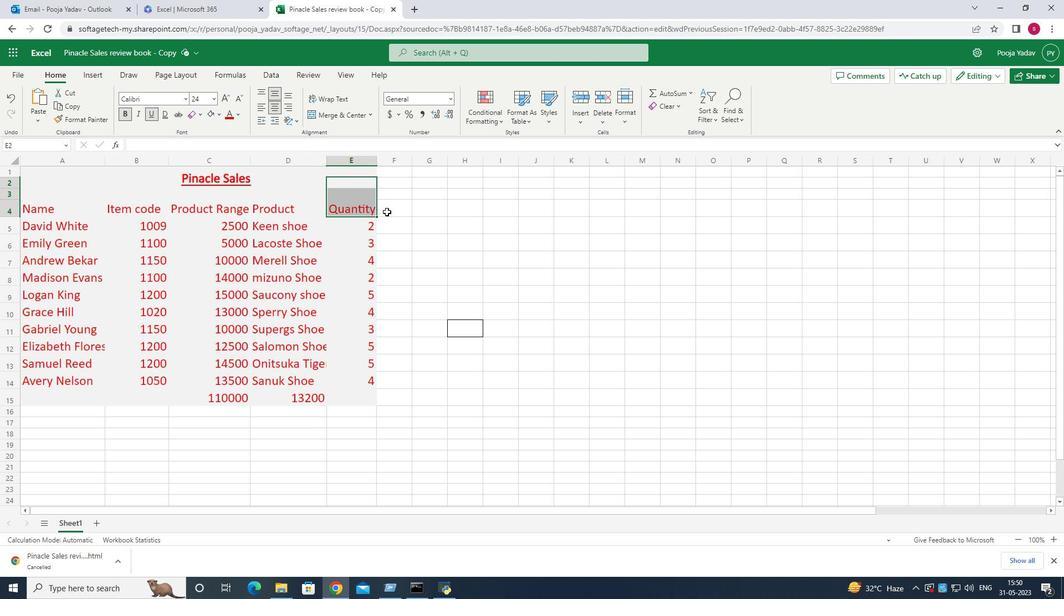 
Action: Mouse moved to (663, 331)
Screenshot: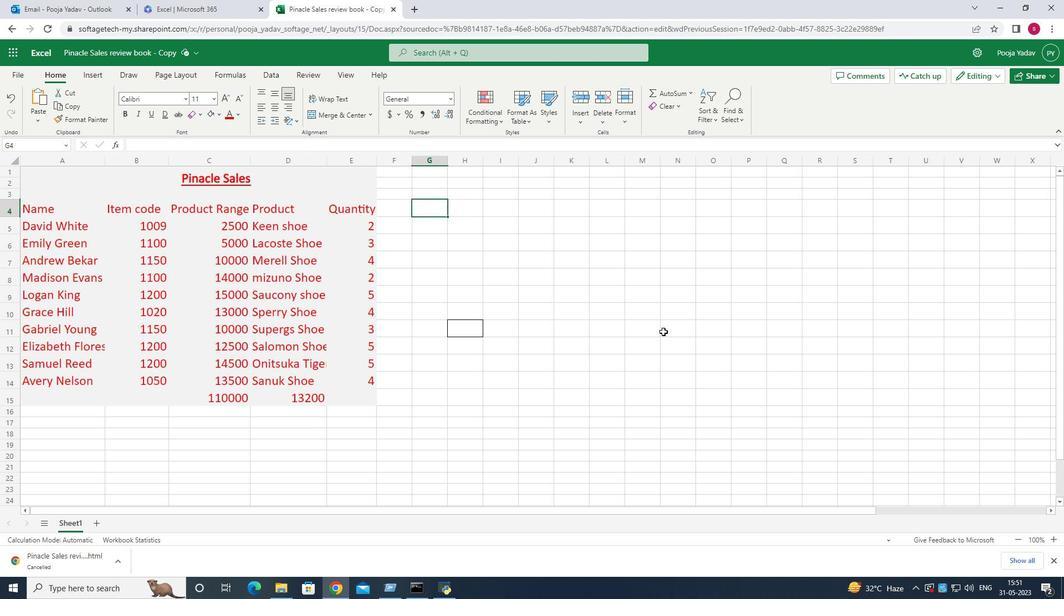 
